 Task: Search one way flight ticket for 1 adult, 1 child, 1 infant in seat in premium economy from Elko: Elko Regional Airport (j.c. Harris Field) to Gillette: Gillette Campbell County Airport on 5-1-2023. Choice of flights is Southwest. Number of bags: 2 checked bags. Price is upto 91000. Outbound departure time preference is 11:45.
Action: Mouse moved to (182, 268)
Screenshot: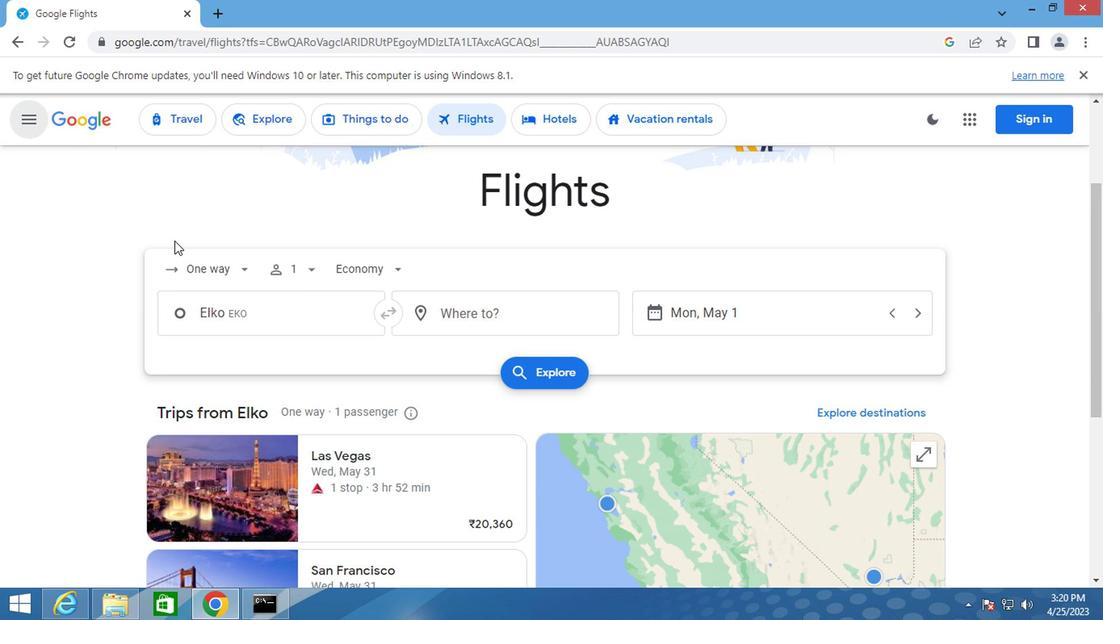 
Action: Mouse pressed left at (182, 268)
Screenshot: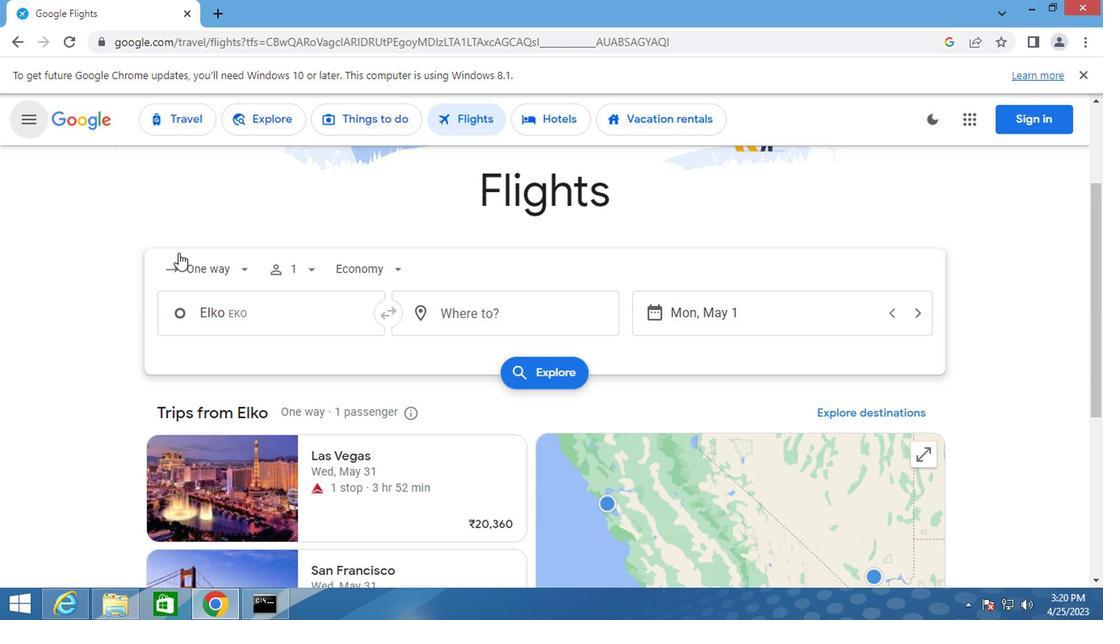 
Action: Mouse moved to (206, 352)
Screenshot: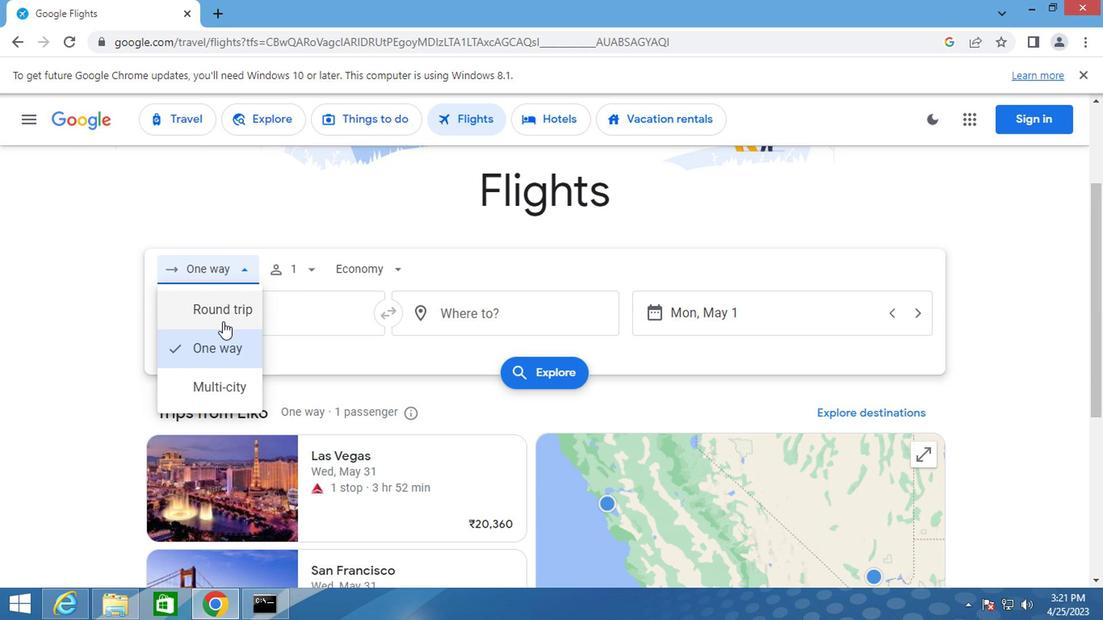 
Action: Mouse pressed left at (206, 352)
Screenshot: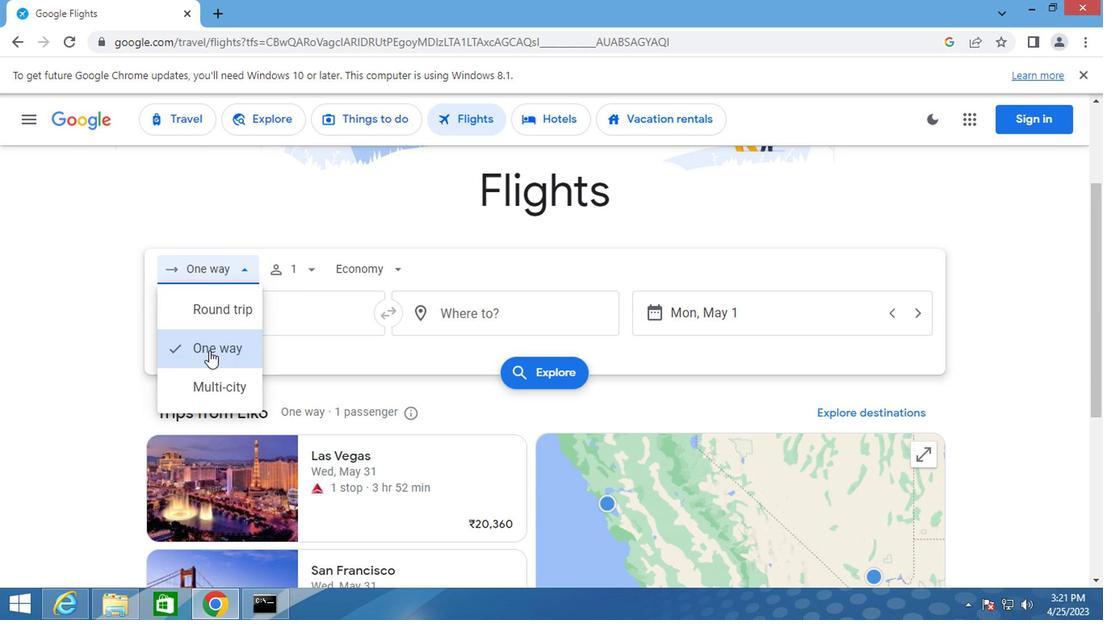 
Action: Mouse moved to (318, 278)
Screenshot: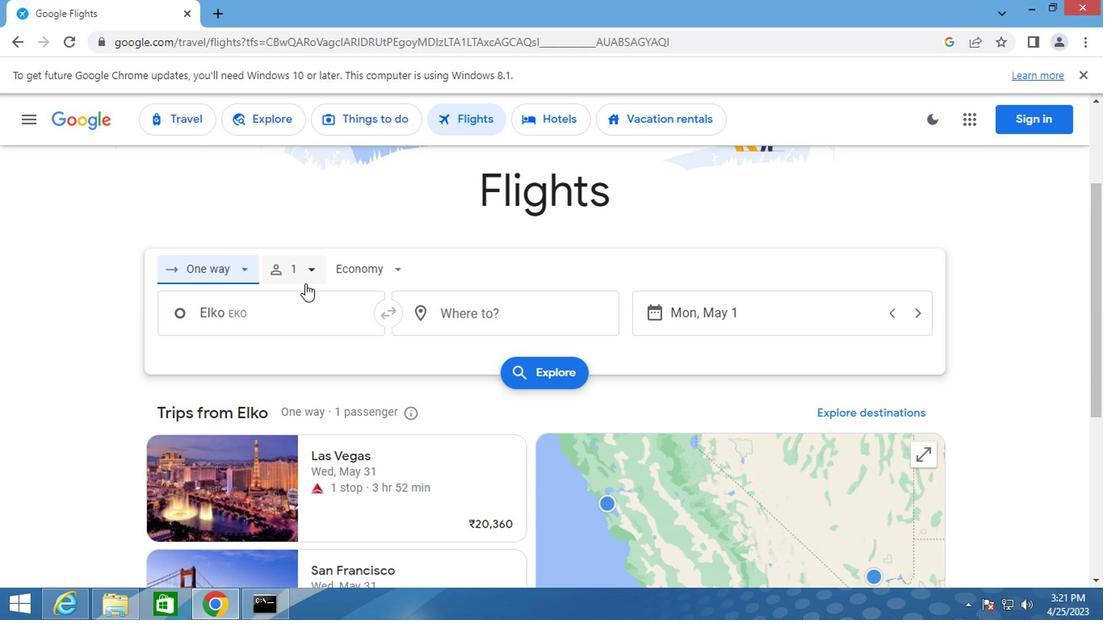 
Action: Mouse pressed left at (318, 278)
Screenshot: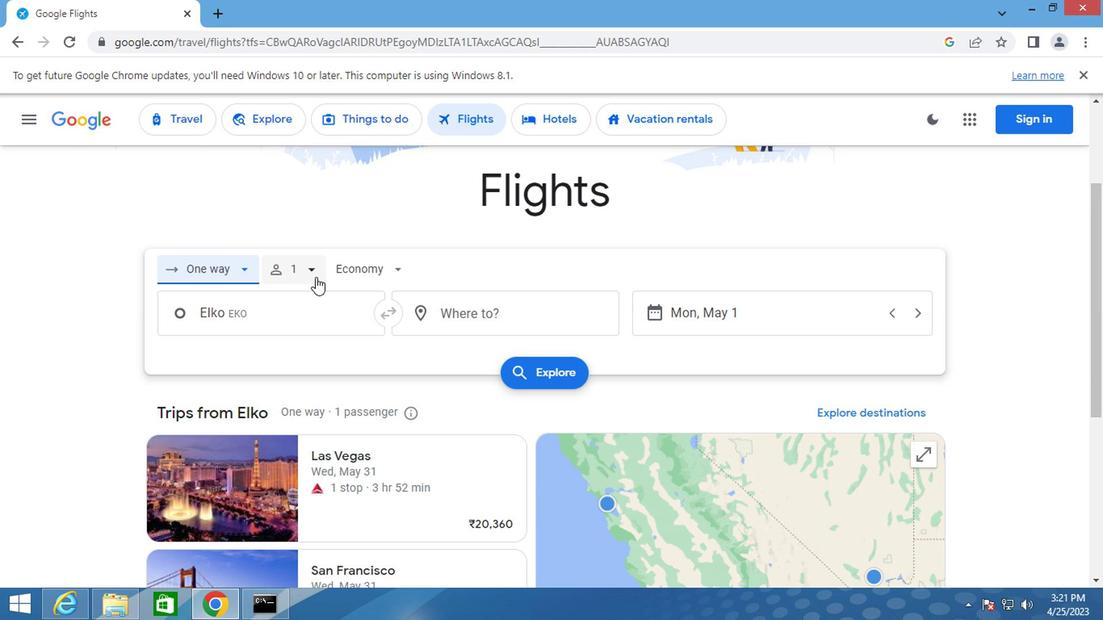 
Action: Mouse moved to (446, 315)
Screenshot: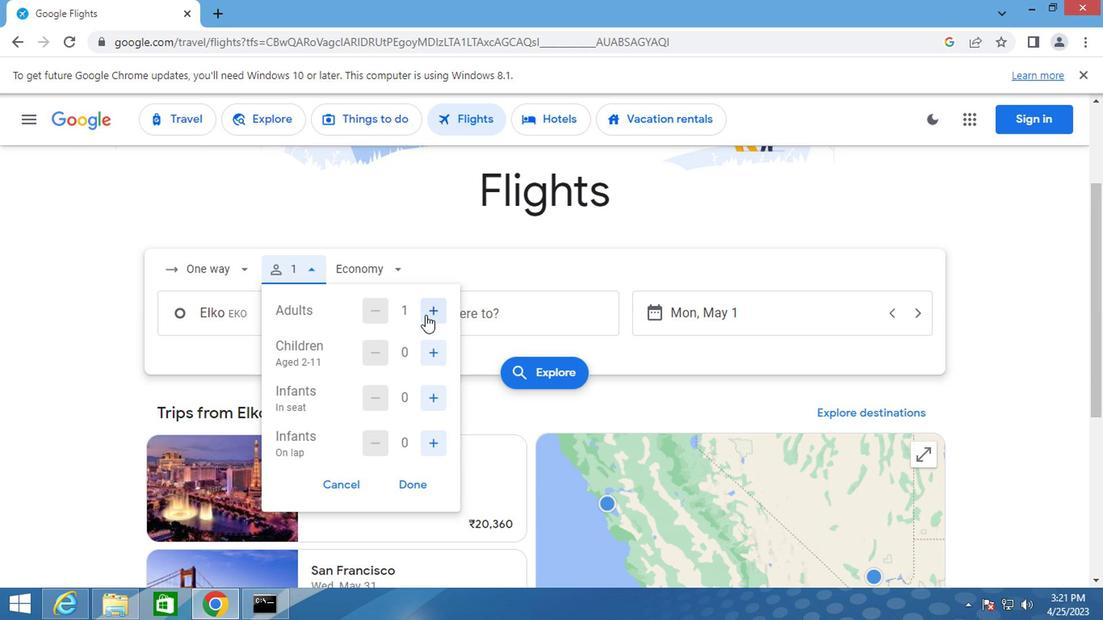 
Action: Mouse pressed left at (446, 315)
Screenshot: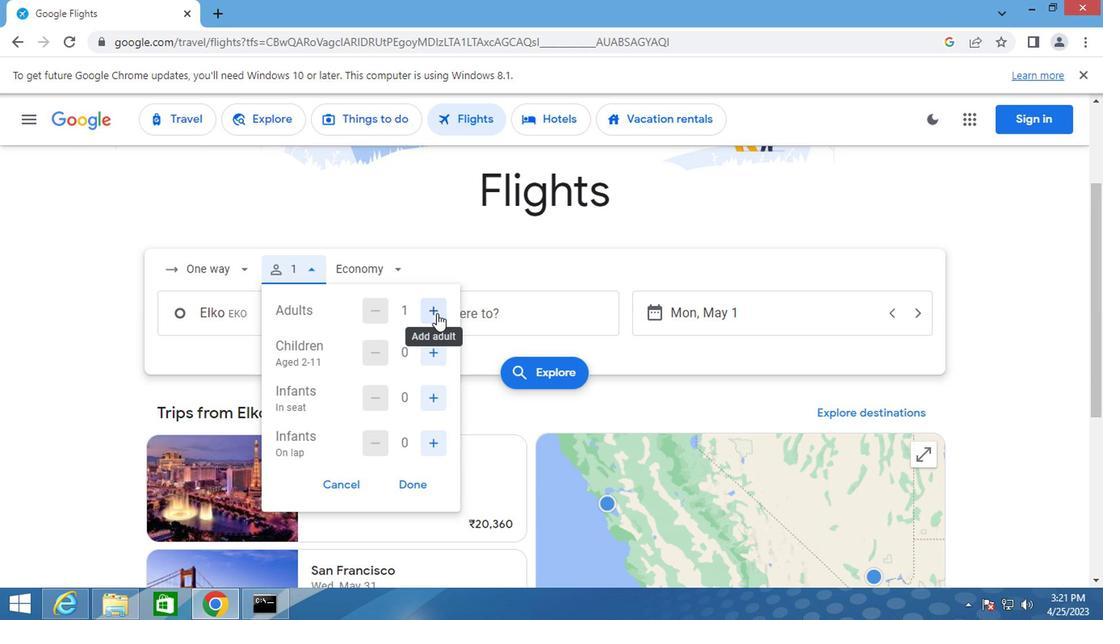 
Action: Mouse moved to (437, 406)
Screenshot: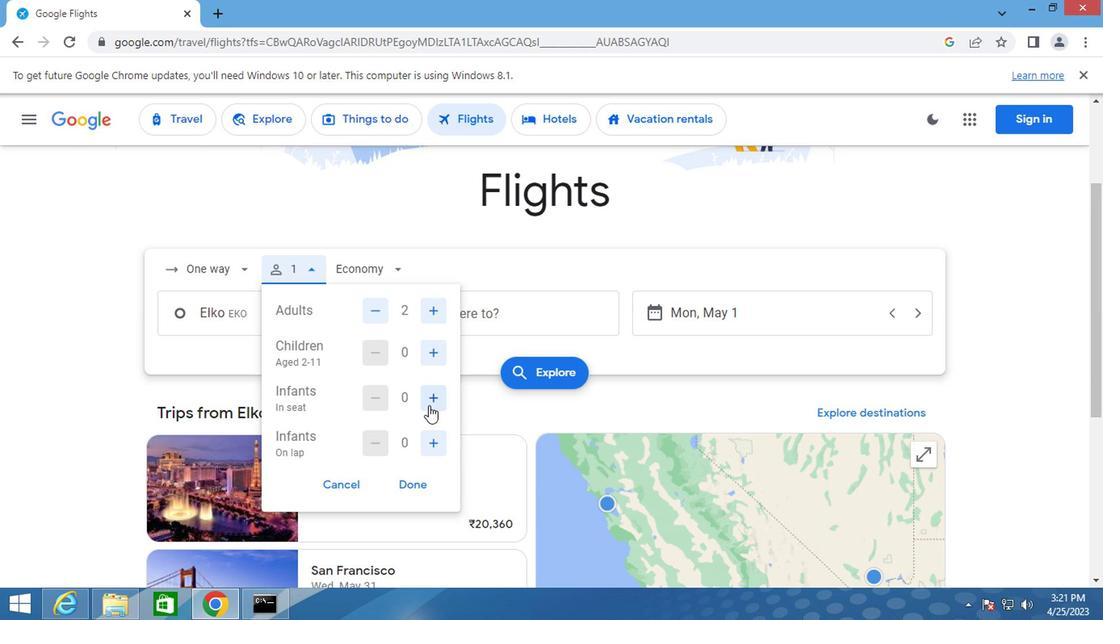
Action: Mouse pressed left at (437, 406)
Screenshot: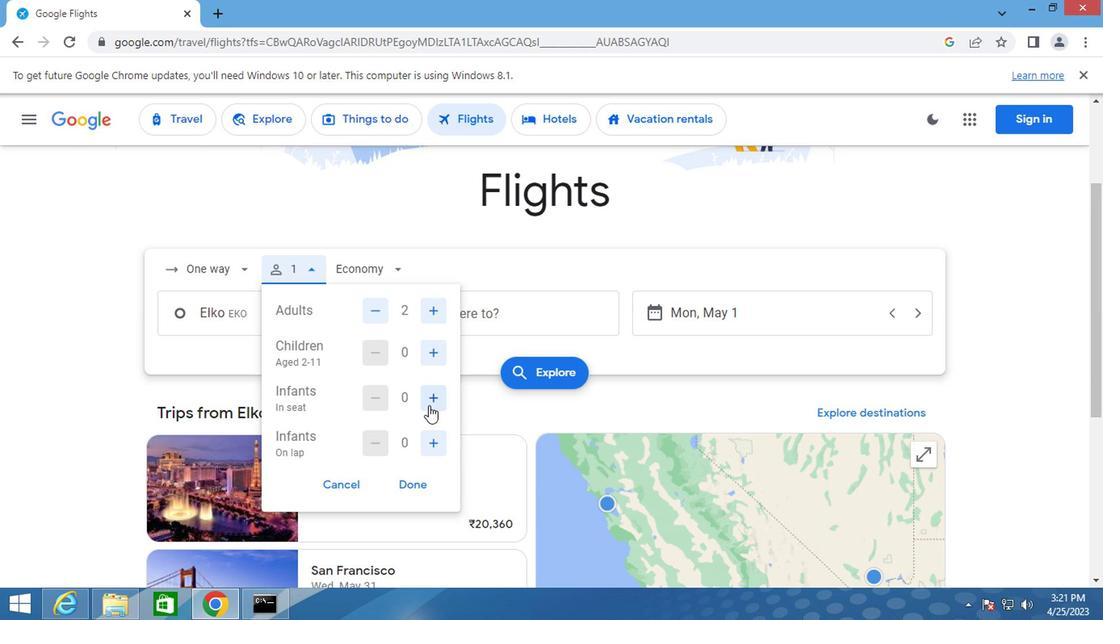
Action: Mouse moved to (440, 409)
Screenshot: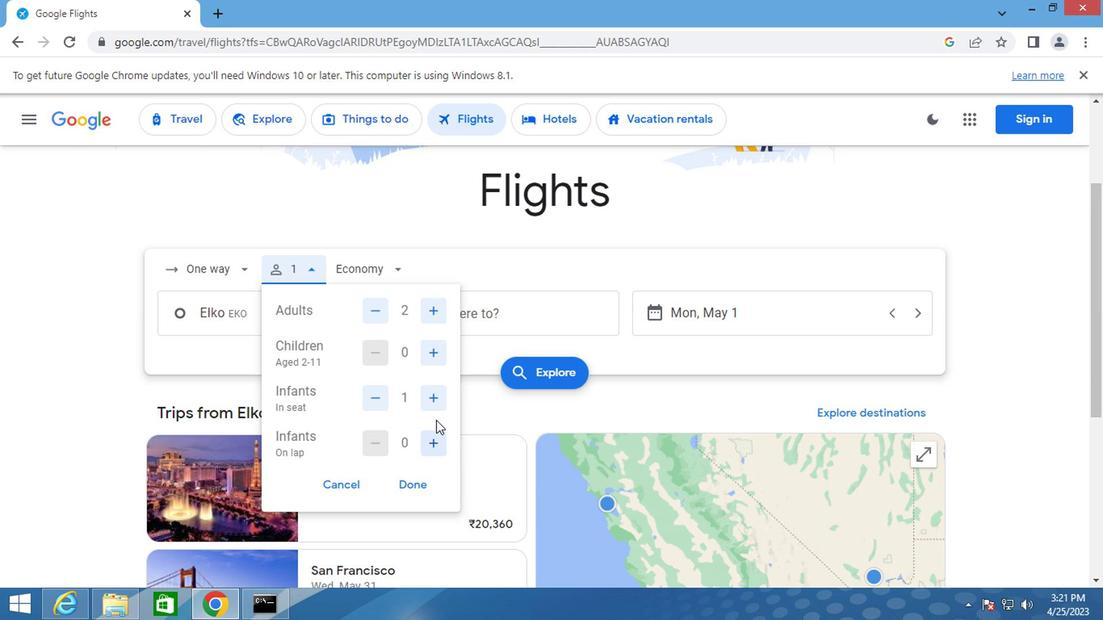 
Action: Mouse pressed left at (440, 409)
Screenshot: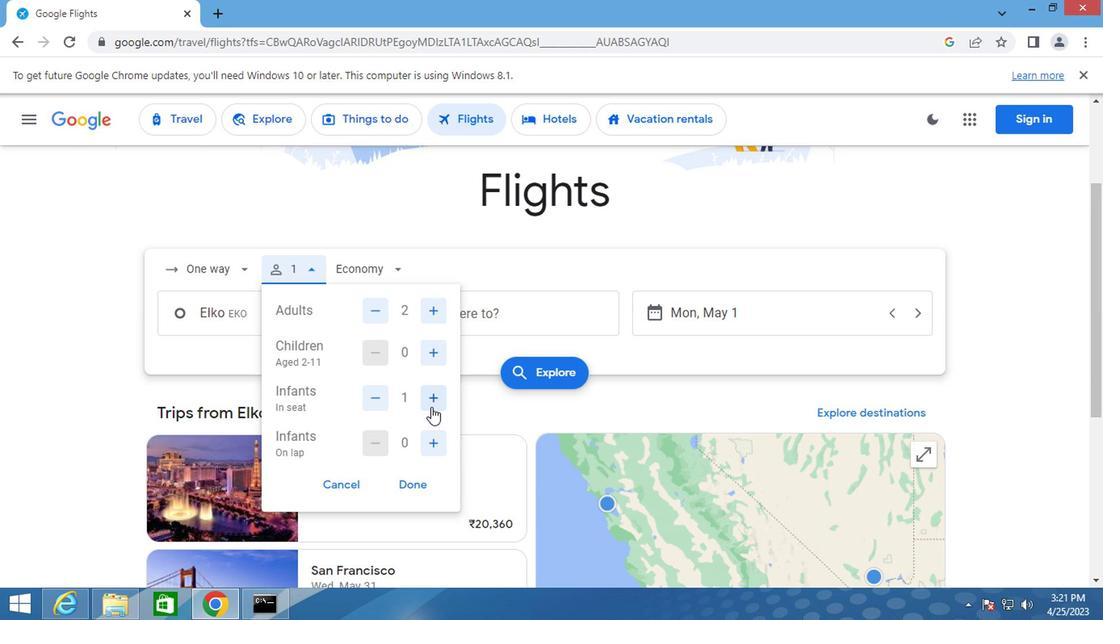 
Action: Mouse moved to (437, 445)
Screenshot: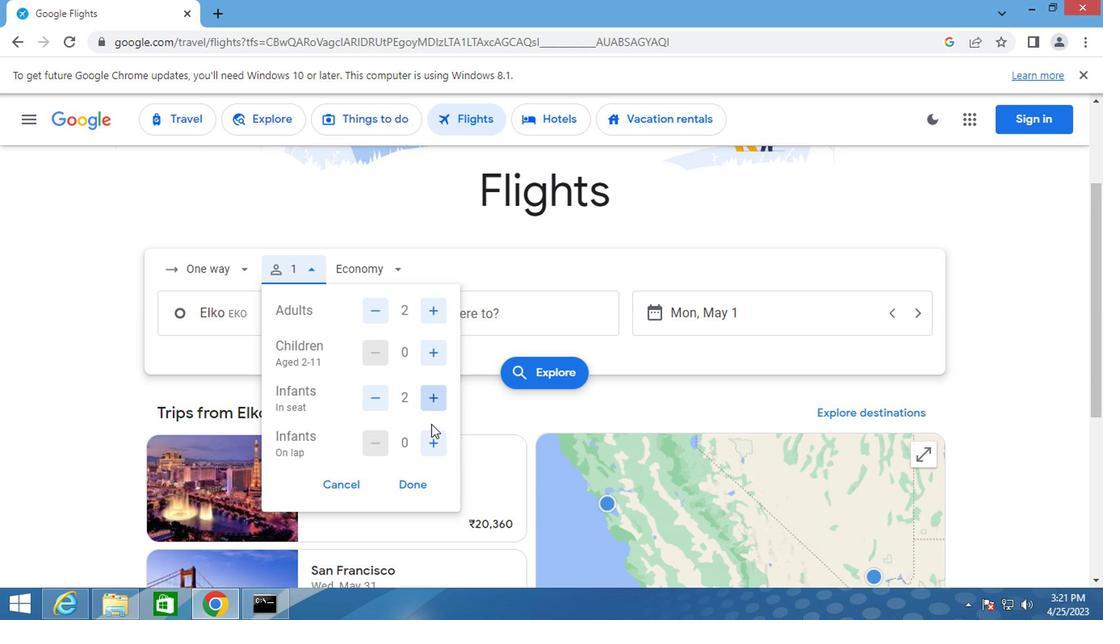 
Action: Mouse pressed left at (437, 445)
Screenshot: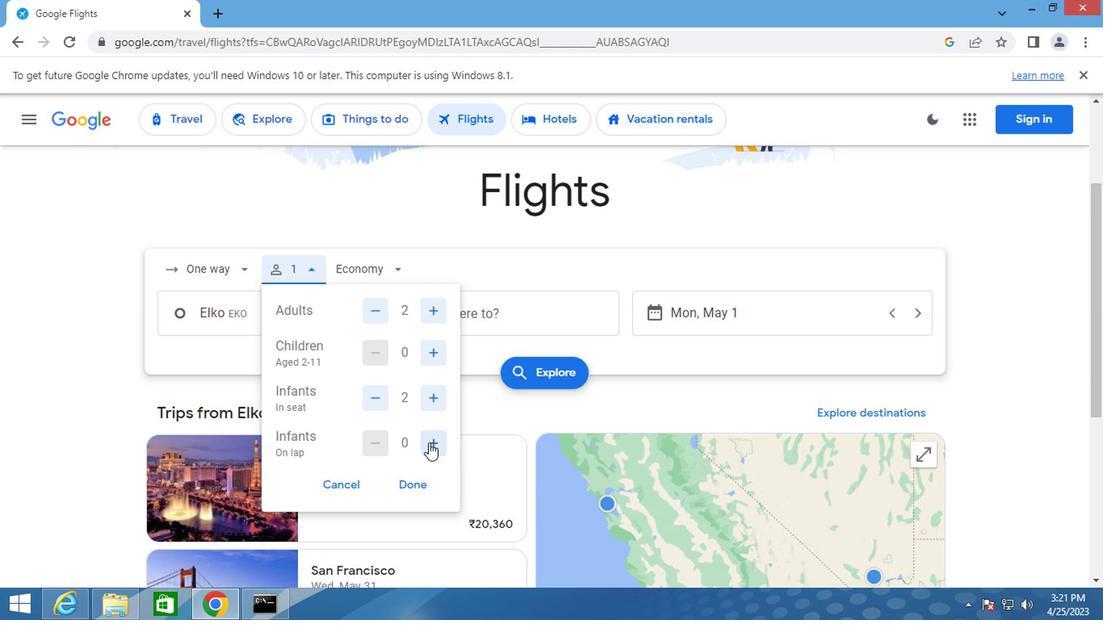 
Action: Mouse moved to (374, 264)
Screenshot: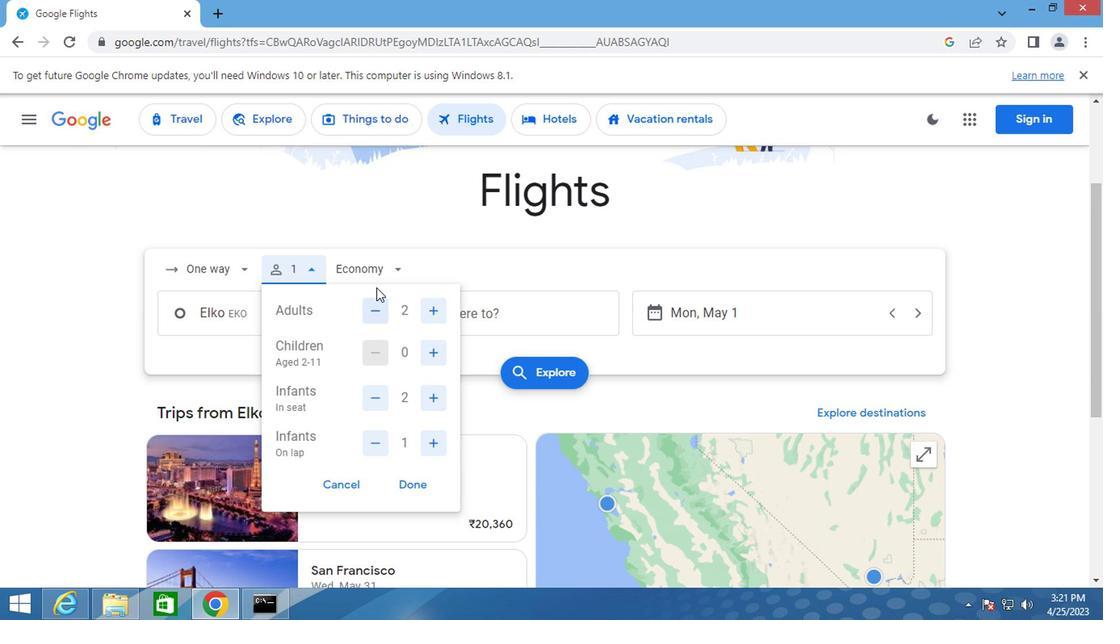 
Action: Mouse pressed left at (374, 264)
Screenshot: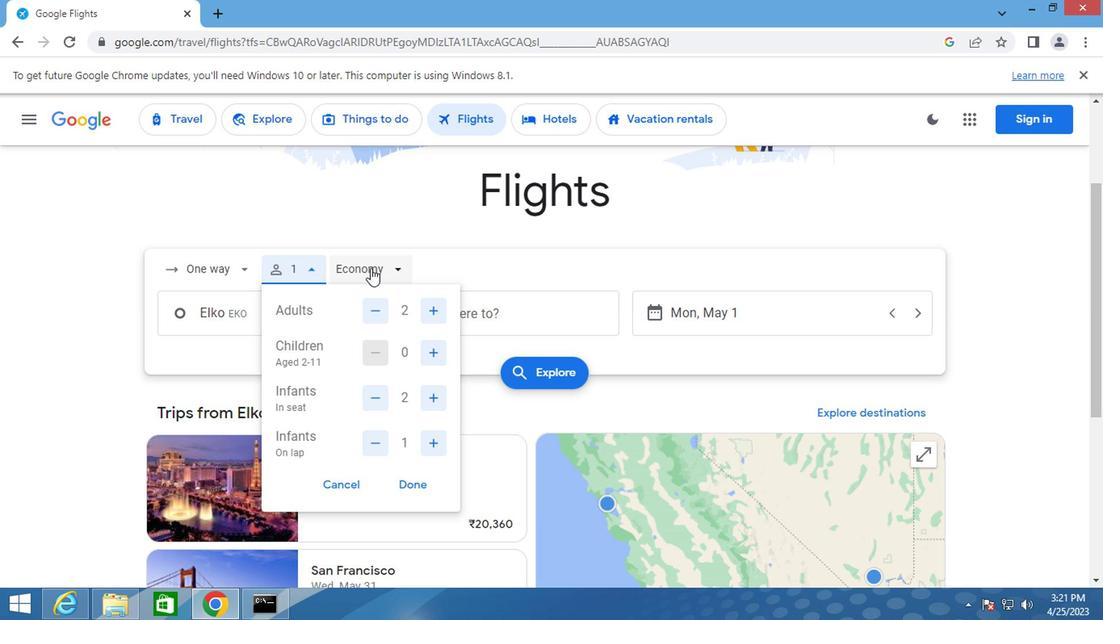 
Action: Mouse moved to (383, 423)
Screenshot: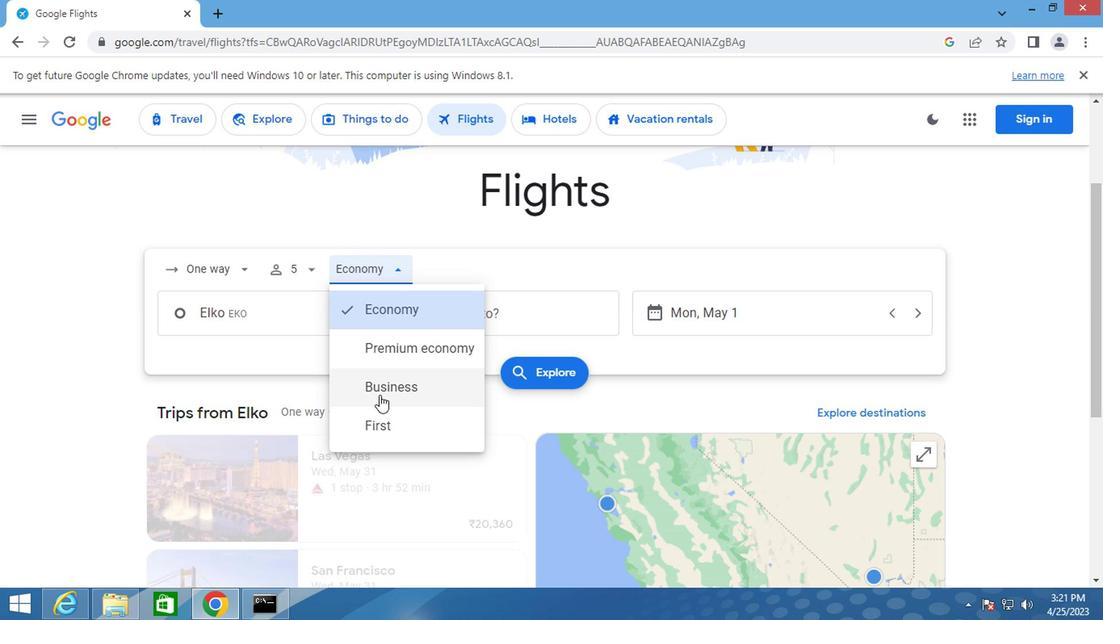 
Action: Mouse pressed left at (383, 423)
Screenshot: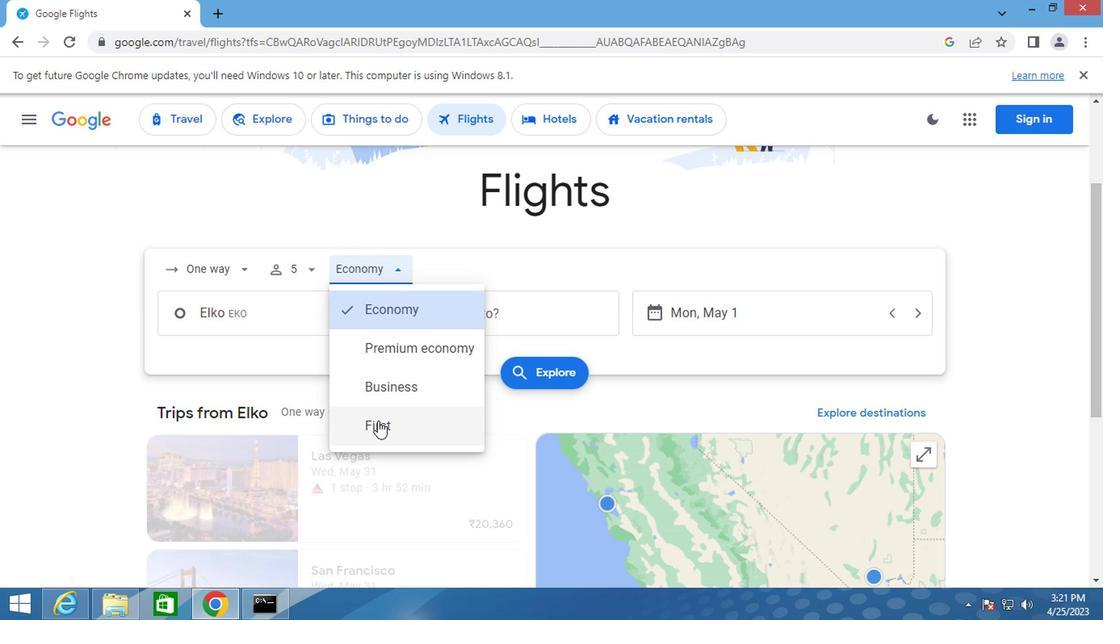 
Action: Mouse moved to (253, 325)
Screenshot: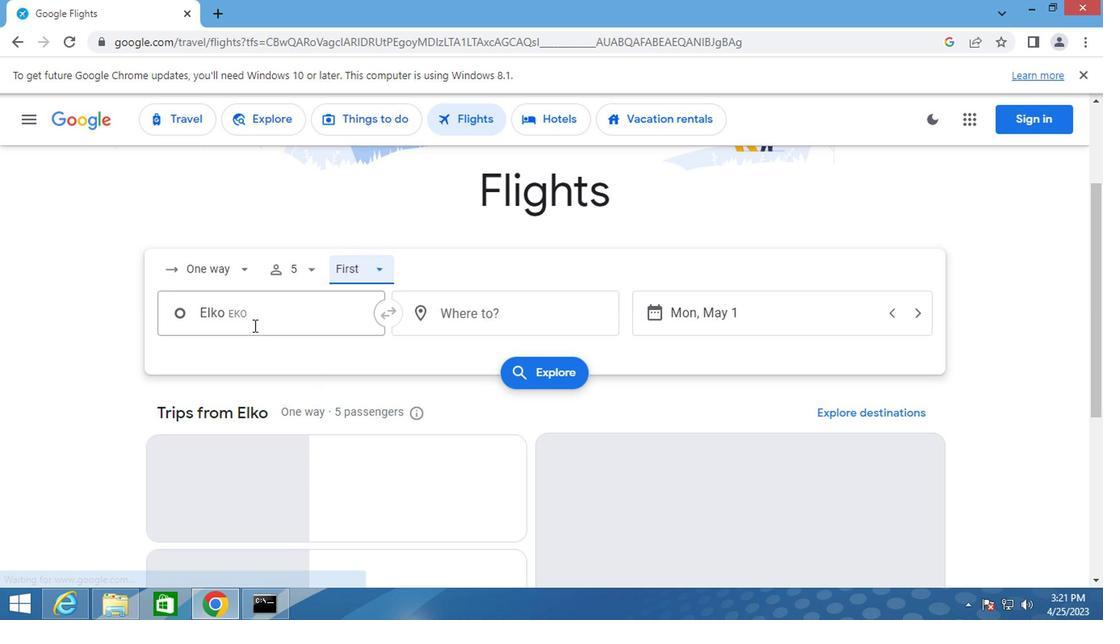 
Action: Mouse pressed left at (253, 325)
Screenshot: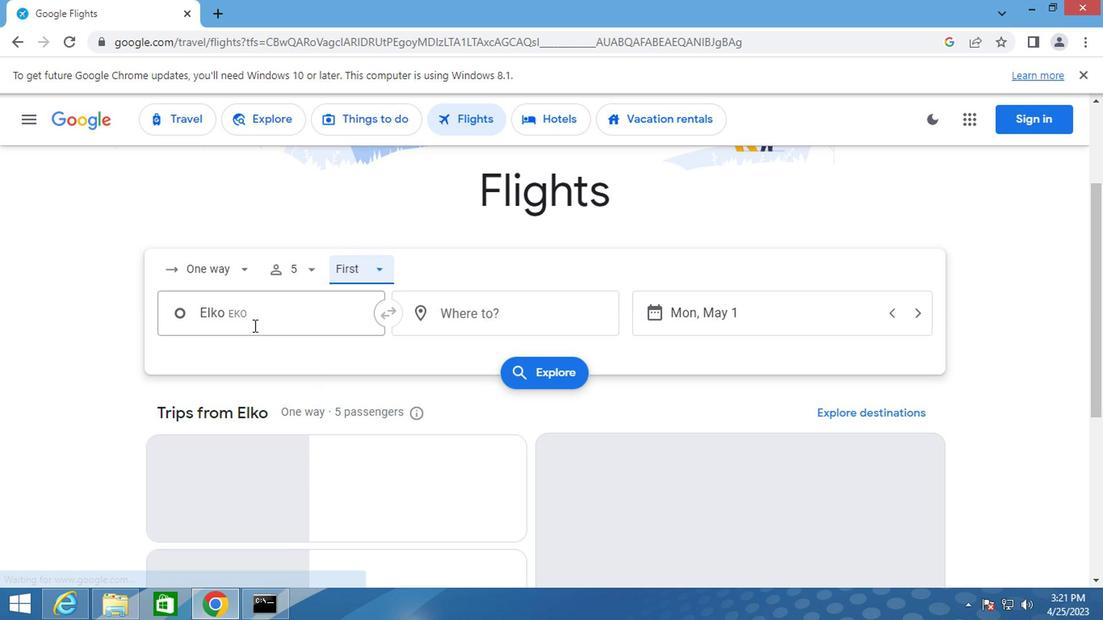 
Action: Key pressed elko
Screenshot: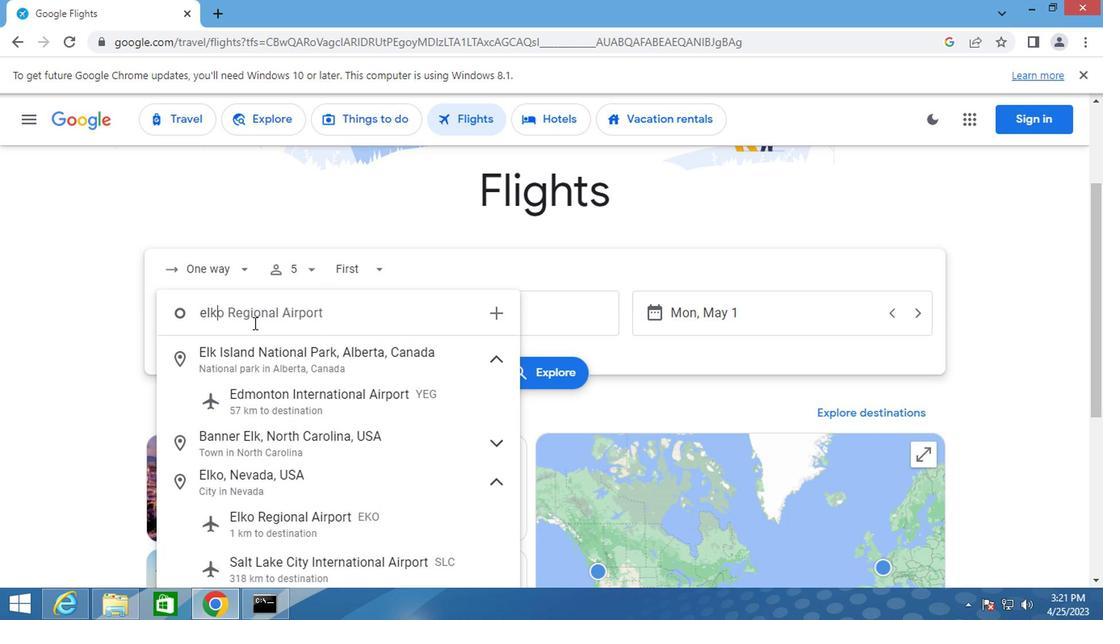
Action: Mouse moved to (251, 409)
Screenshot: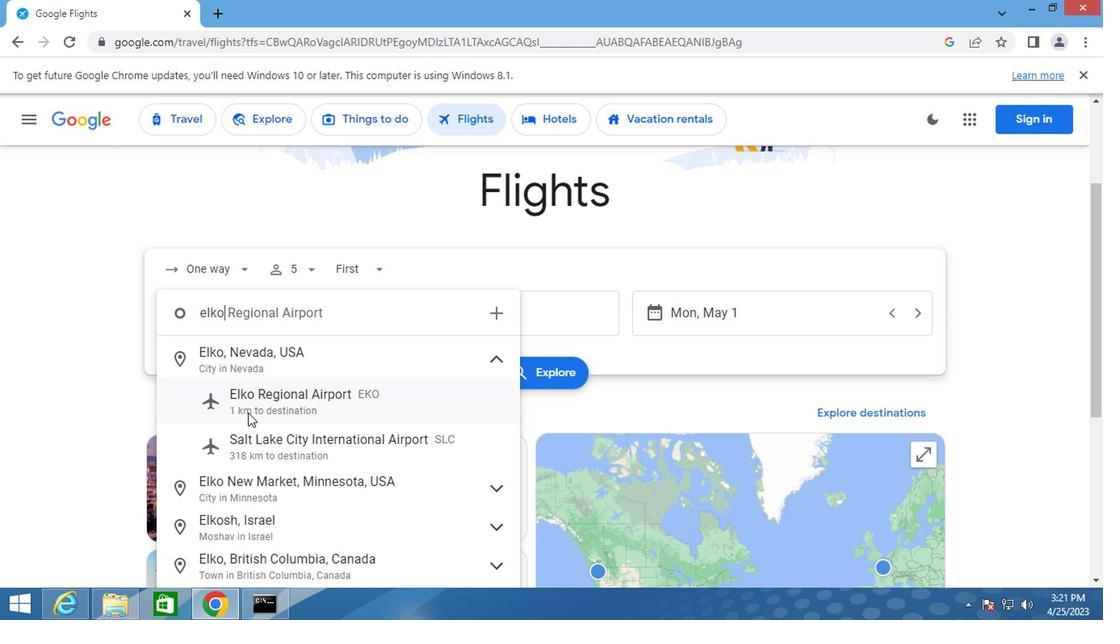 
Action: Mouse pressed left at (251, 409)
Screenshot: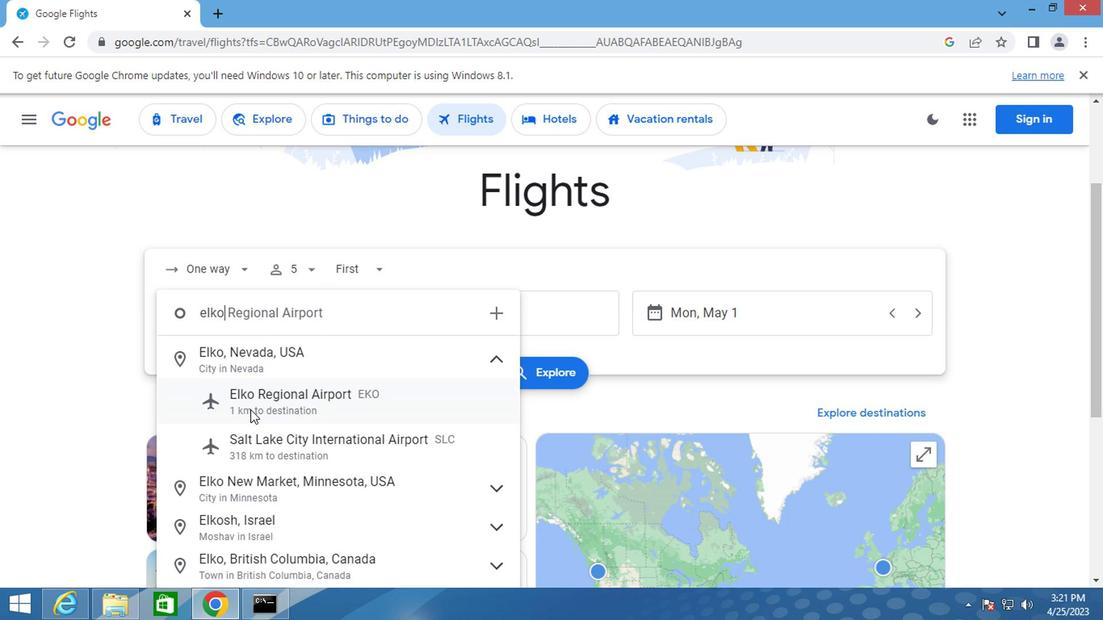 
Action: Mouse moved to (459, 313)
Screenshot: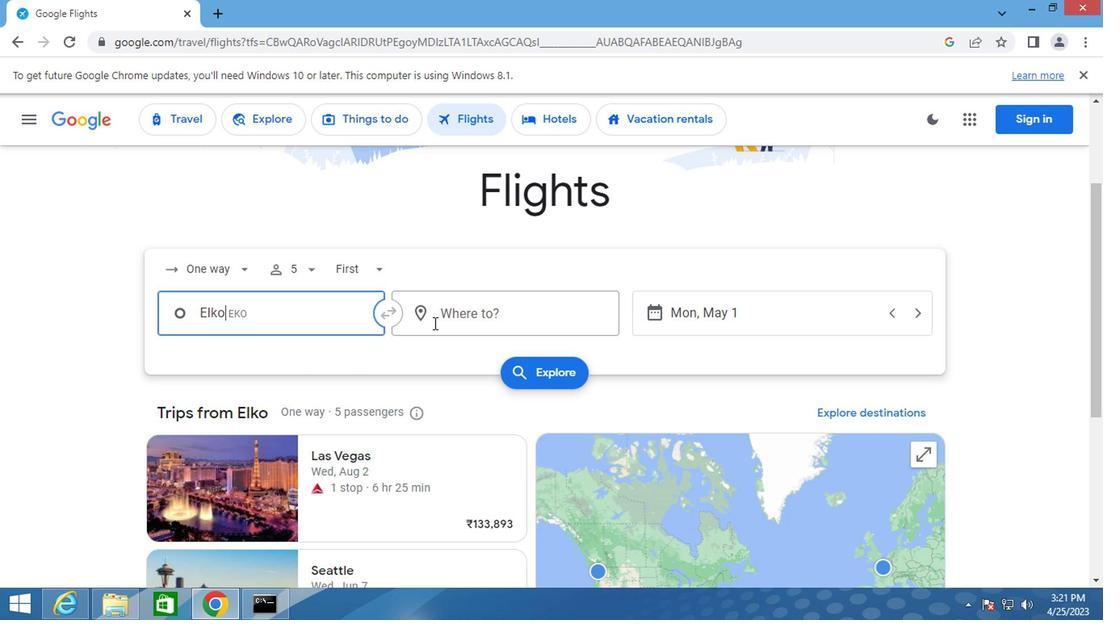 
Action: Mouse pressed left at (459, 313)
Screenshot: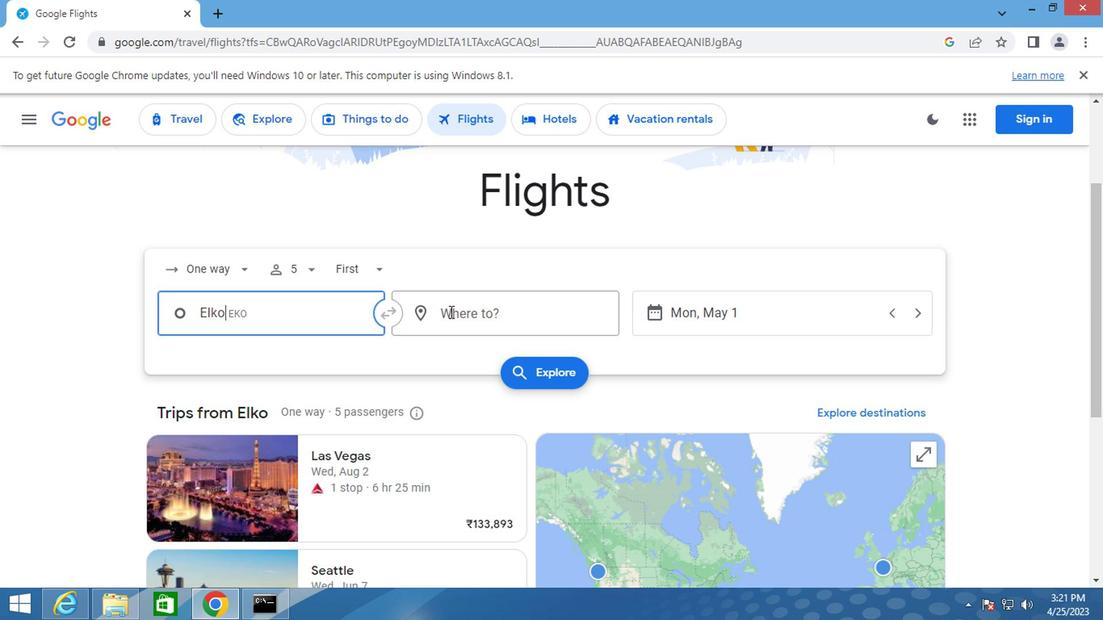 
Action: Key pressed greensboro
Screenshot: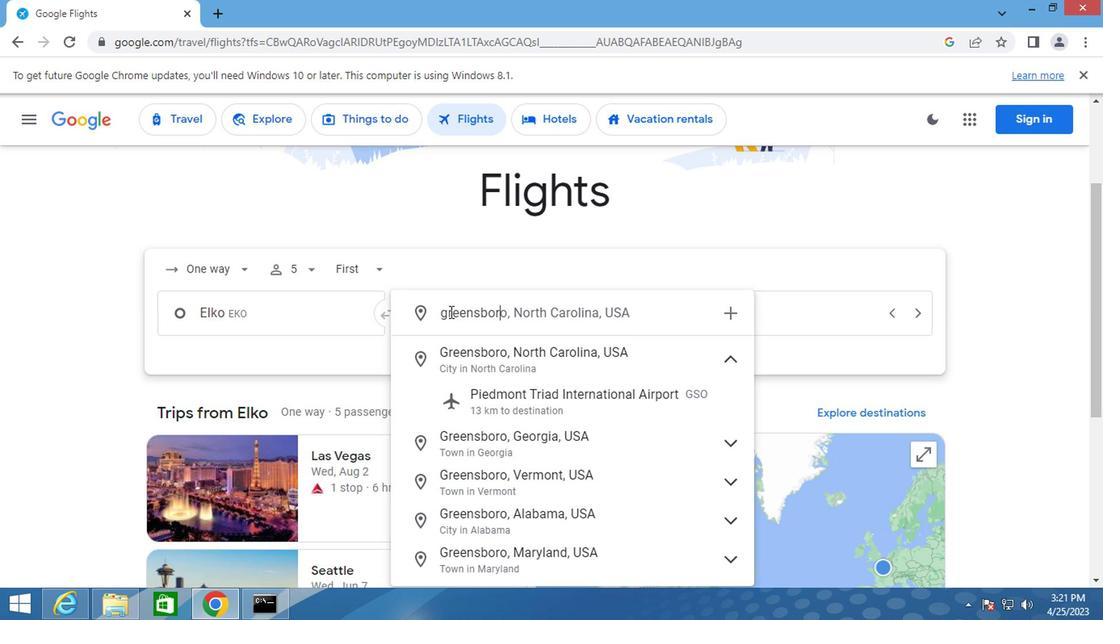
Action: Mouse moved to (560, 403)
Screenshot: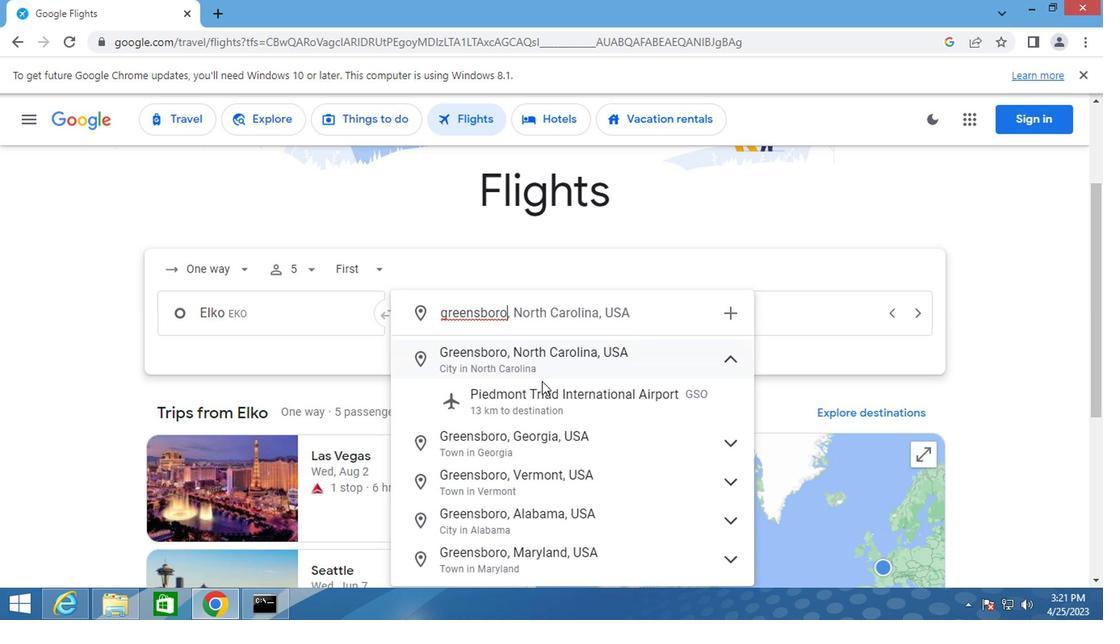 
Action: Mouse pressed left at (560, 403)
Screenshot: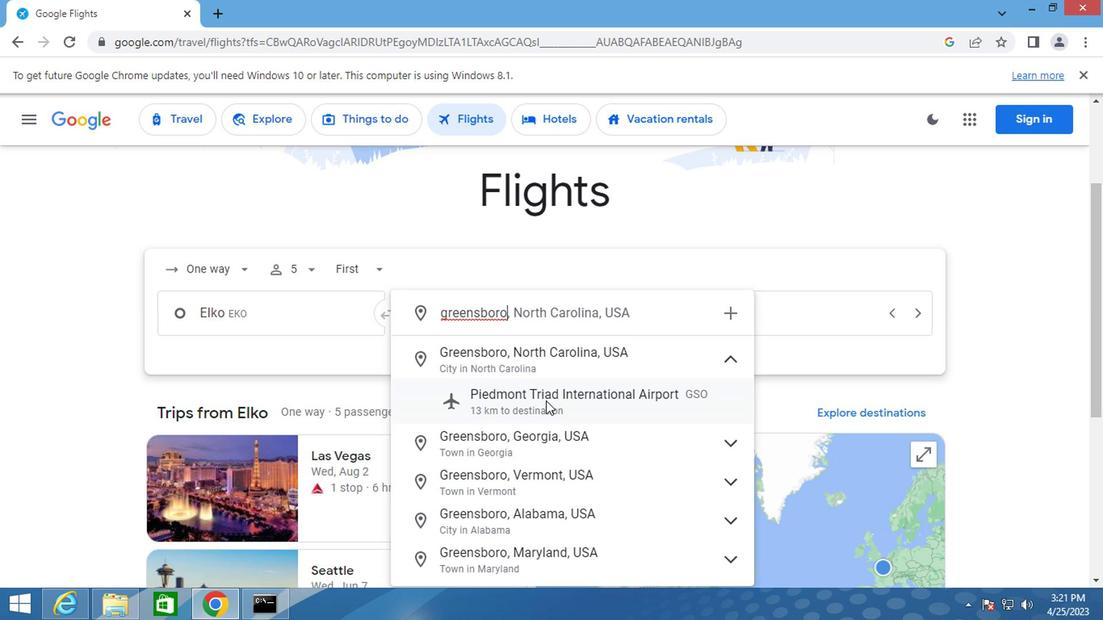 
Action: Mouse moved to (556, 366)
Screenshot: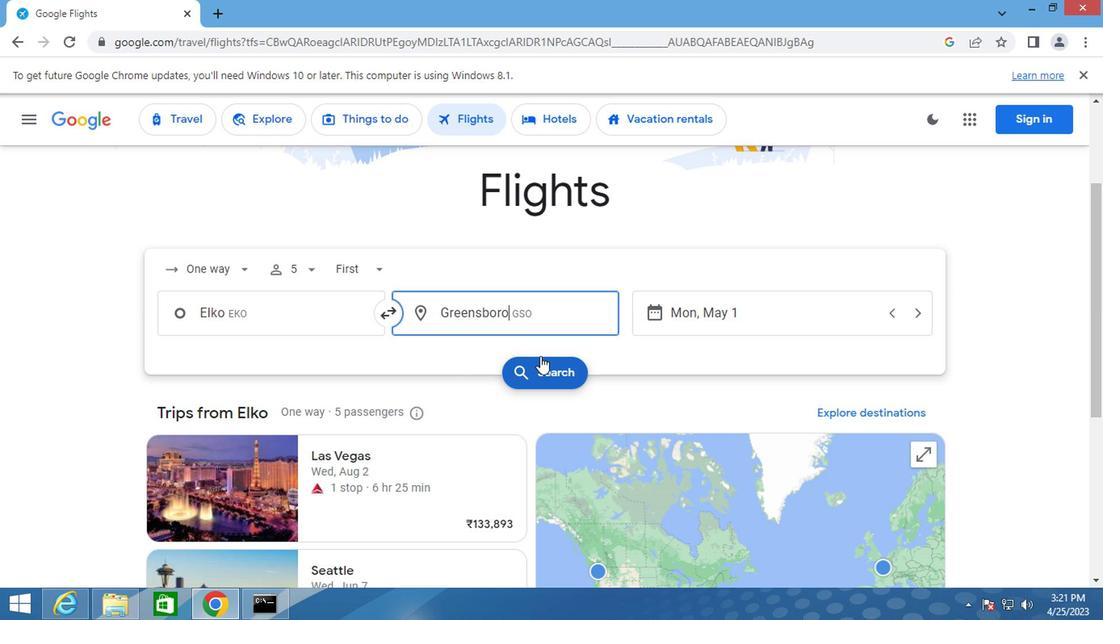 
Action: Mouse pressed left at (556, 366)
Screenshot: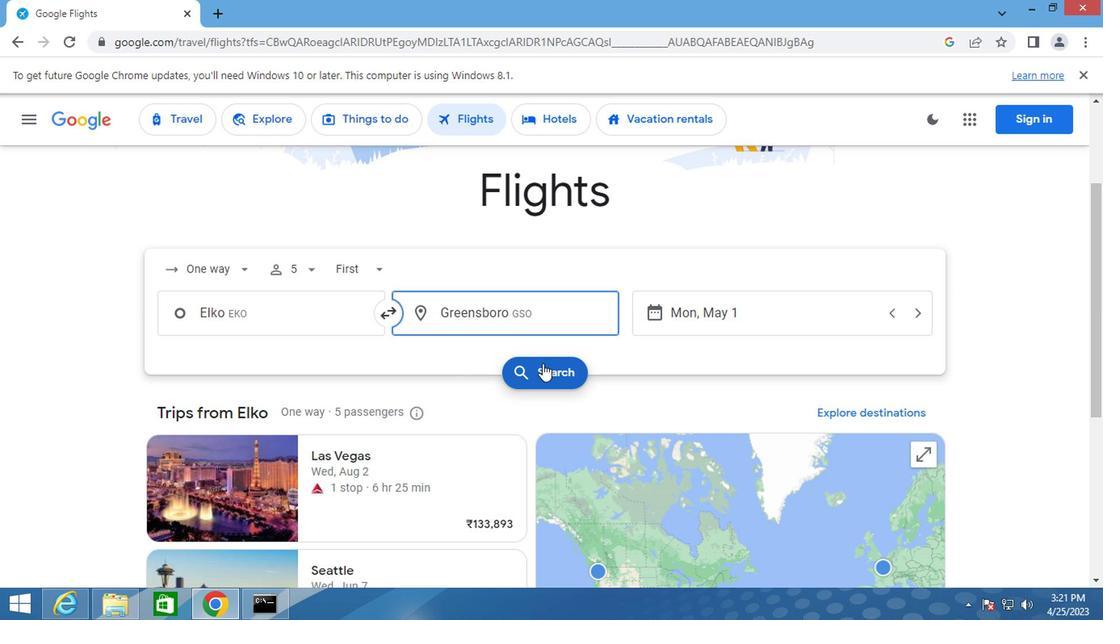 
Action: Mouse moved to (167, 262)
Screenshot: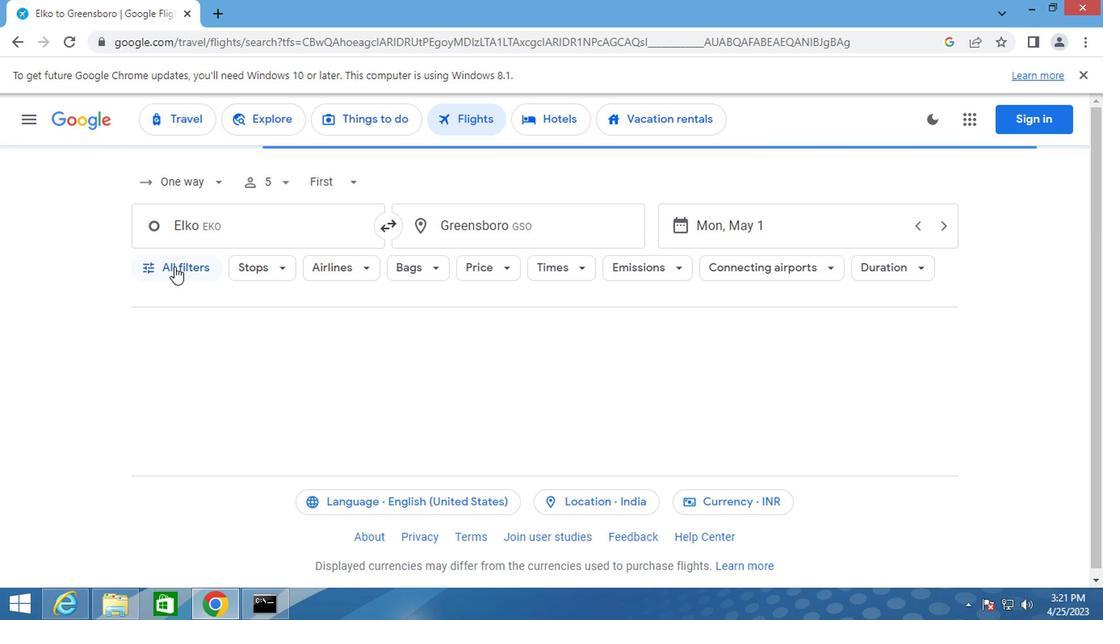 
Action: Mouse pressed left at (167, 262)
Screenshot: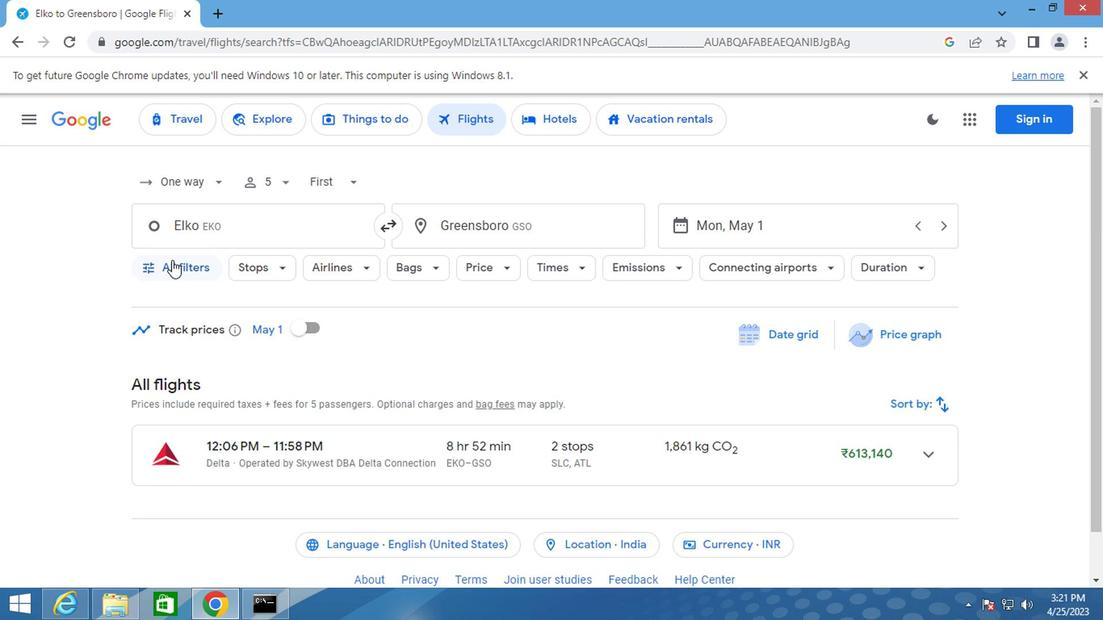 
Action: Mouse moved to (250, 409)
Screenshot: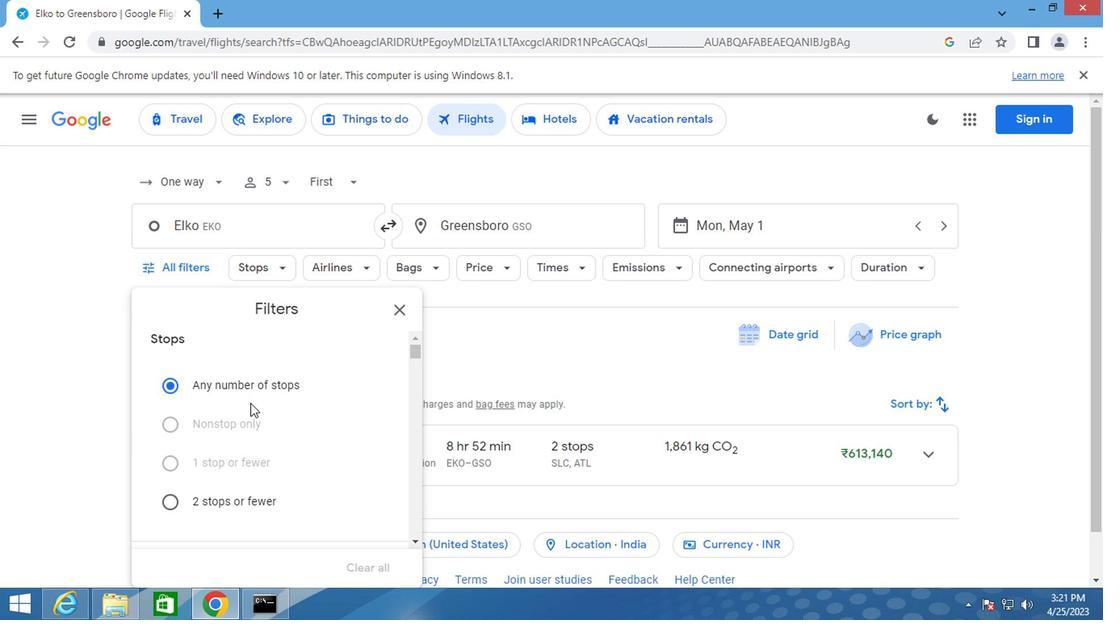 
Action: Mouse scrolled (250, 409) with delta (0, 0)
Screenshot: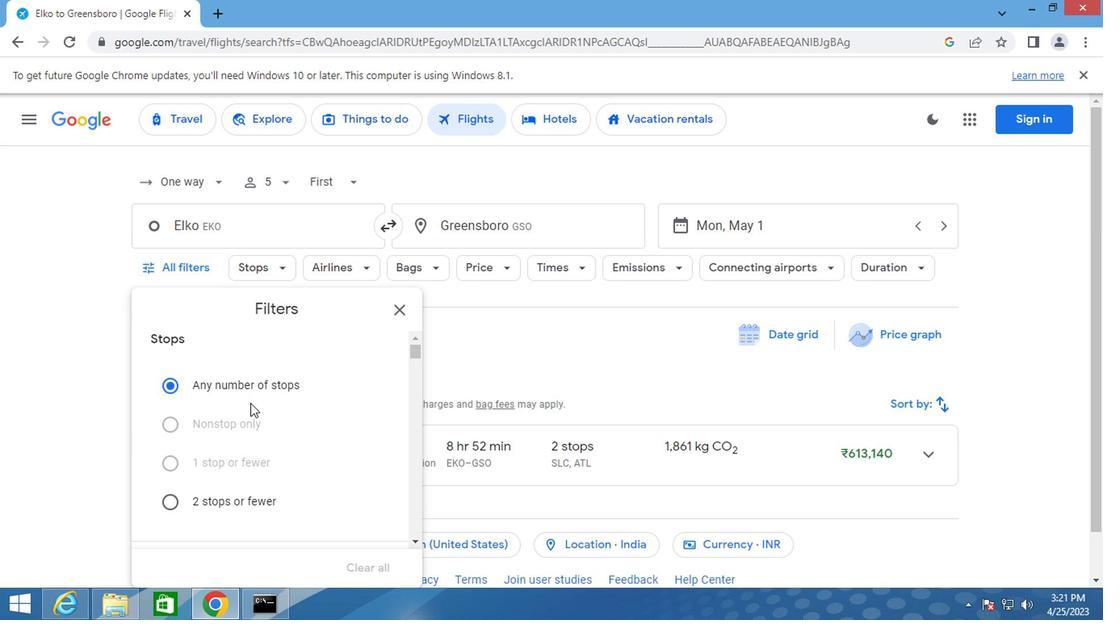
Action: Mouse moved to (250, 409)
Screenshot: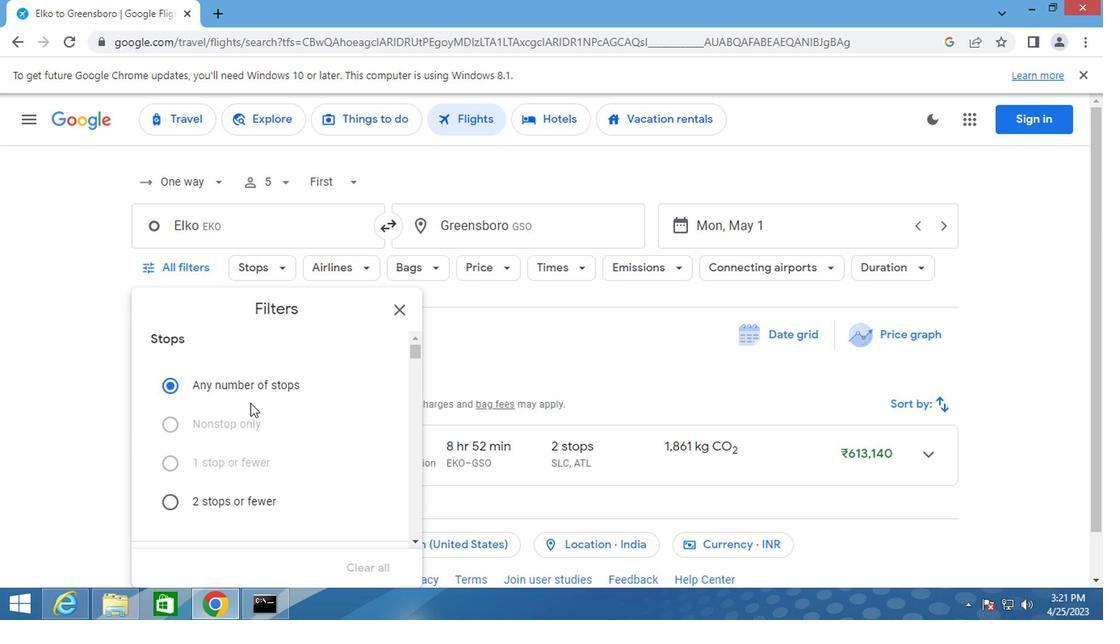 
Action: Mouse scrolled (250, 409) with delta (0, 0)
Screenshot: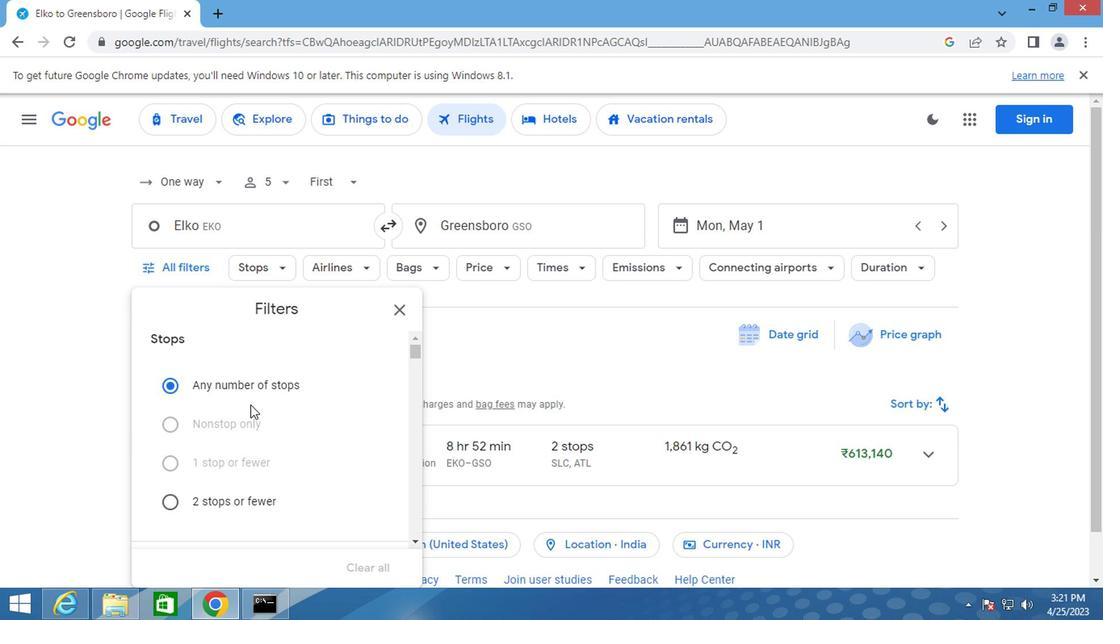 
Action: Mouse scrolled (250, 409) with delta (0, 0)
Screenshot: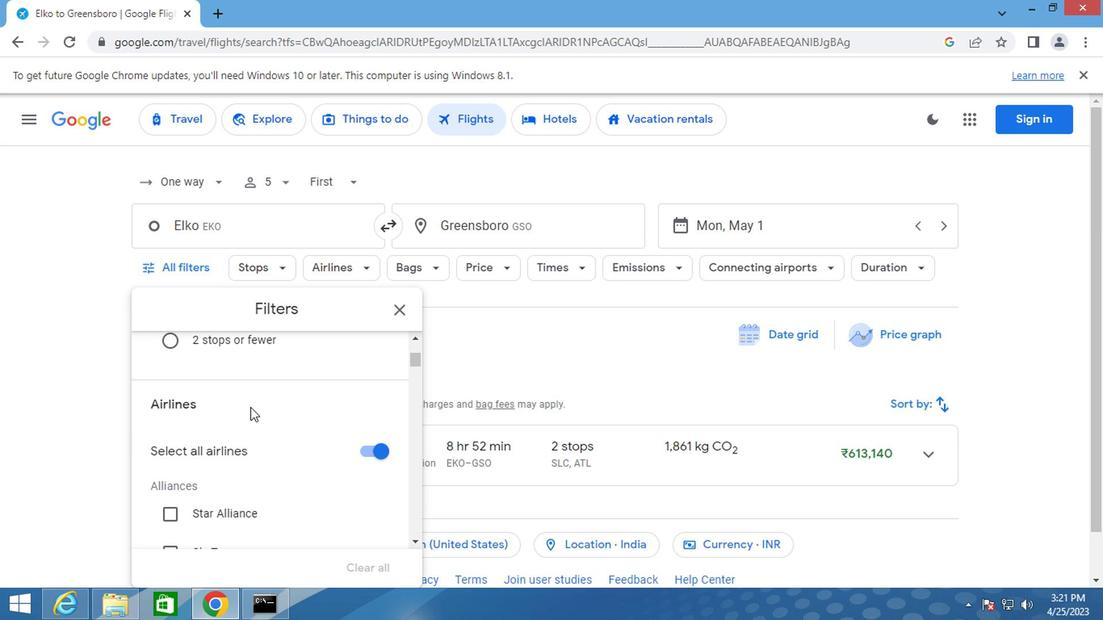 
Action: Mouse scrolled (250, 409) with delta (0, 0)
Screenshot: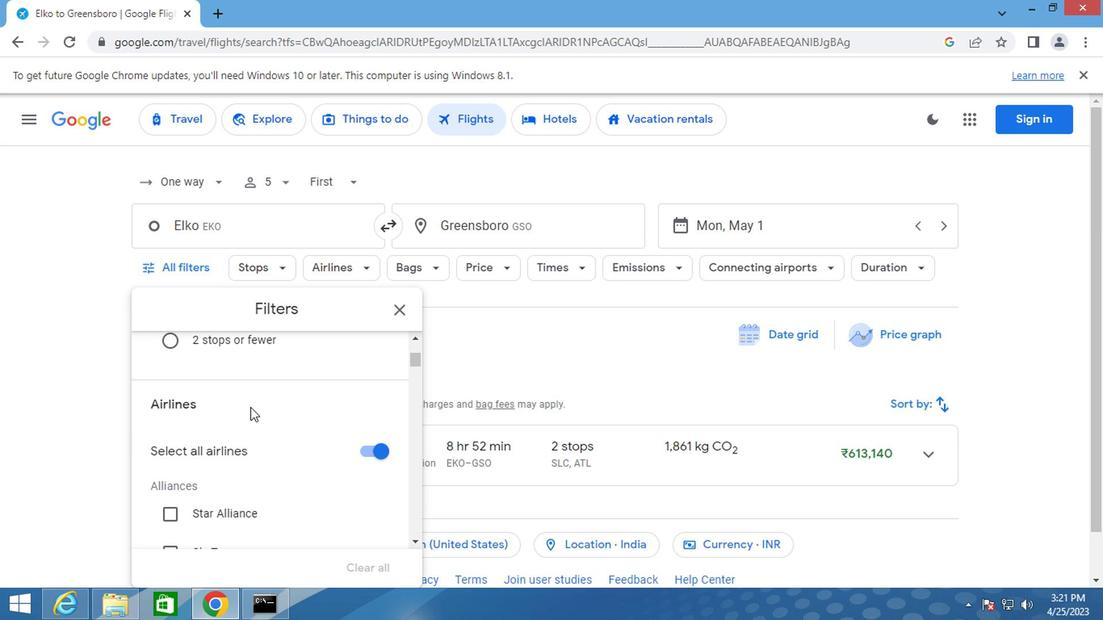 
Action: Mouse moved to (251, 410)
Screenshot: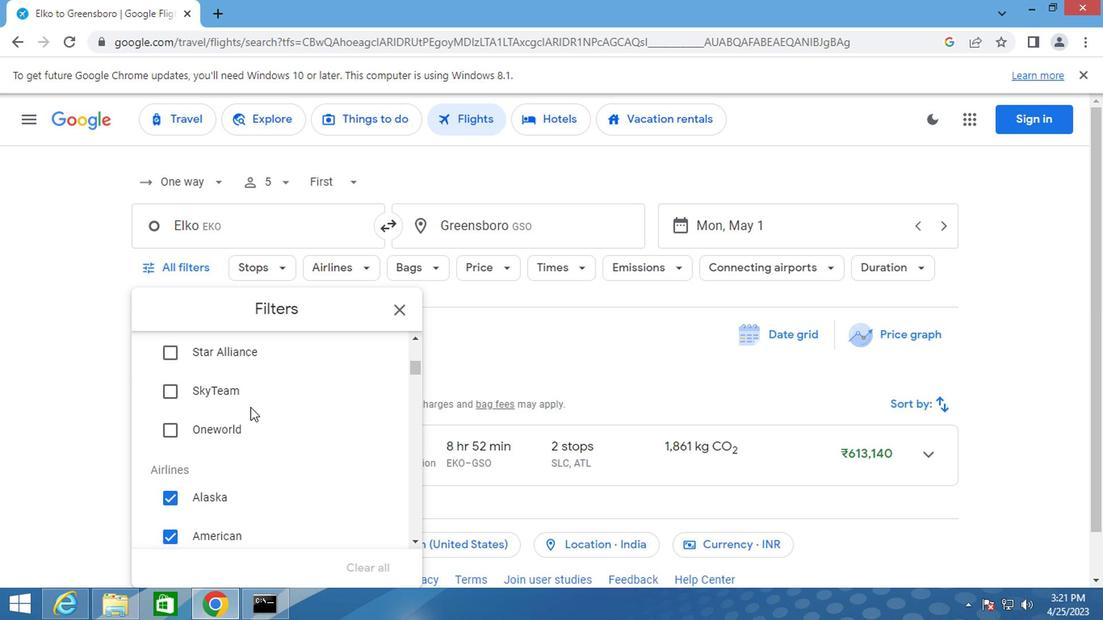
Action: Mouse scrolled (251, 409) with delta (0, 0)
Screenshot: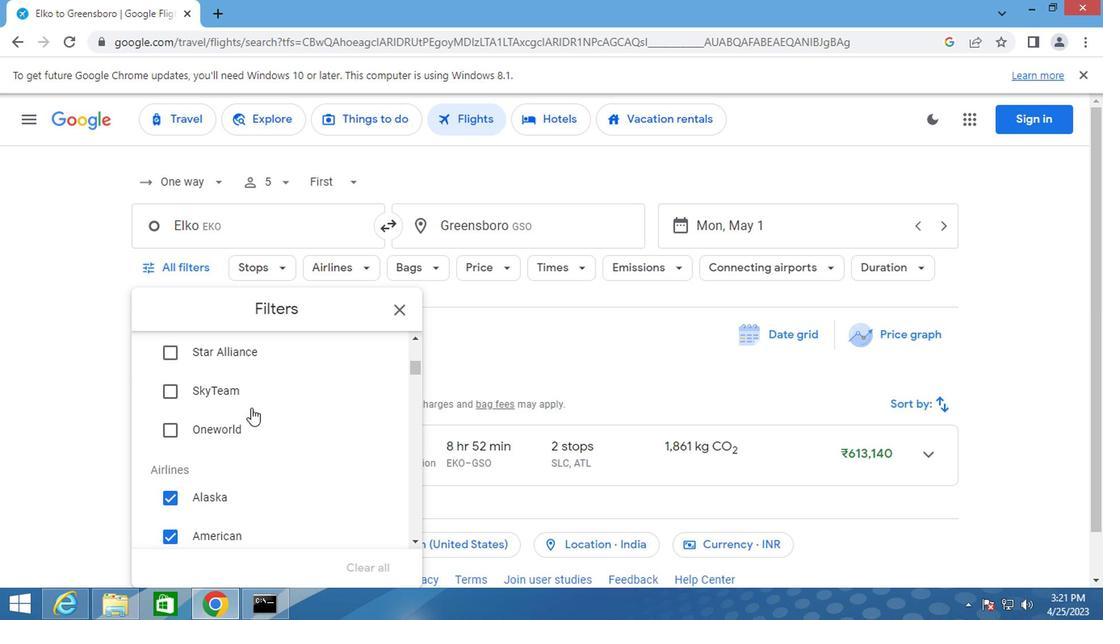
Action: Mouse scrolled (251, 409) with delta (0, 0)
Screenshot: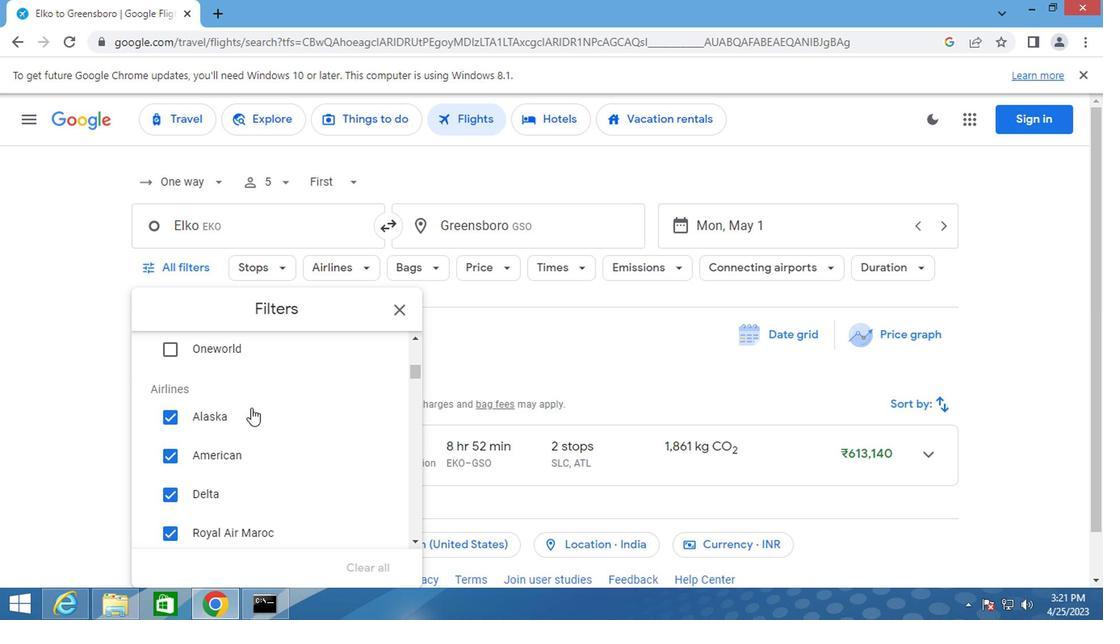 
Action: Mouse scrolled (251, 409) with delta (0, 0)
Screenshot: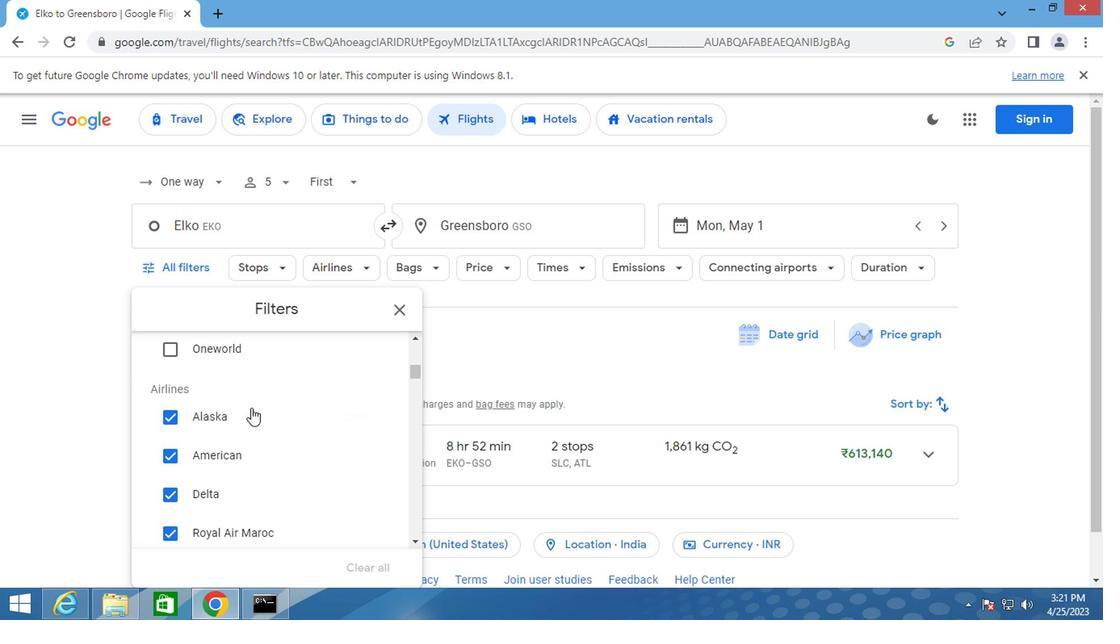 
Action: Mouse scrolled (251, 409) with delta (0, 0)
Screenshot: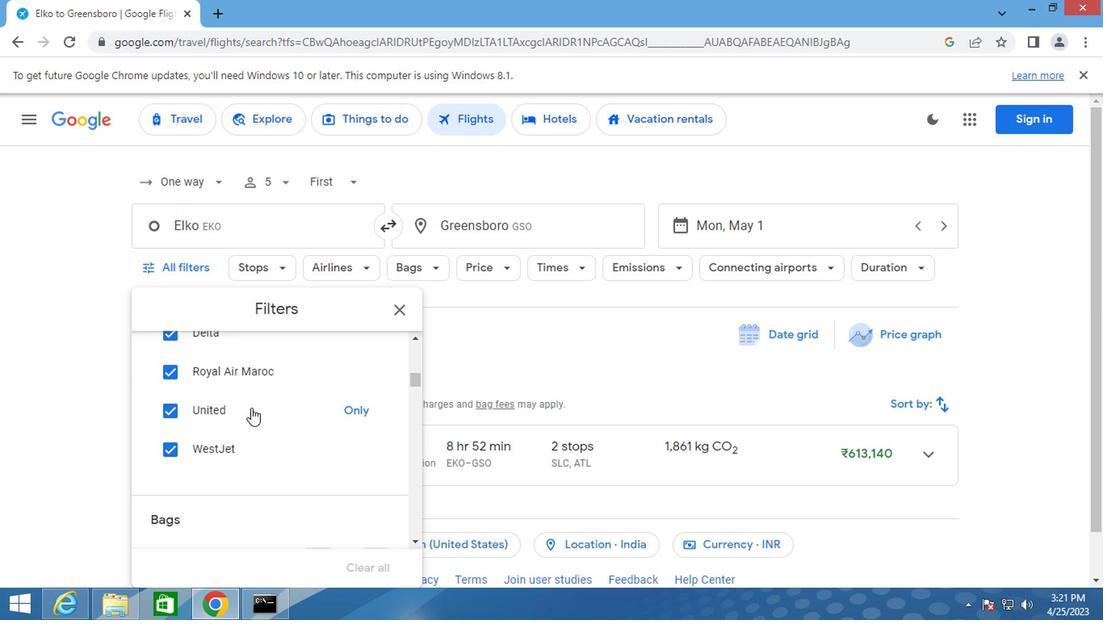 
Action: Mouse moved to (381, 514)
Screenshot: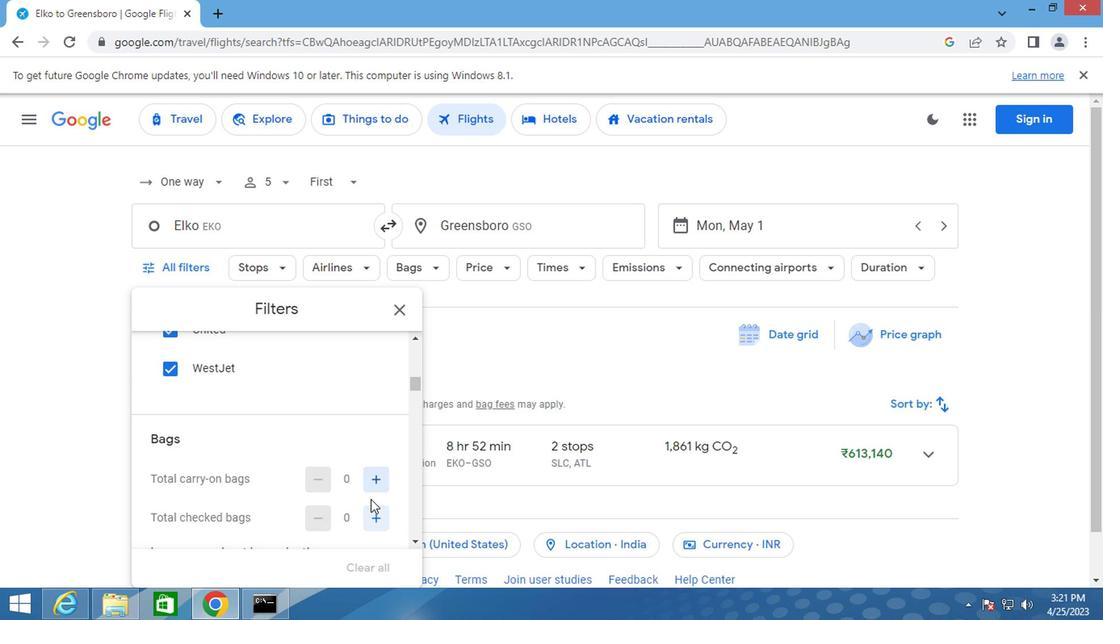 
Action: Mouse pressed left at (381, 514)
Screenshot: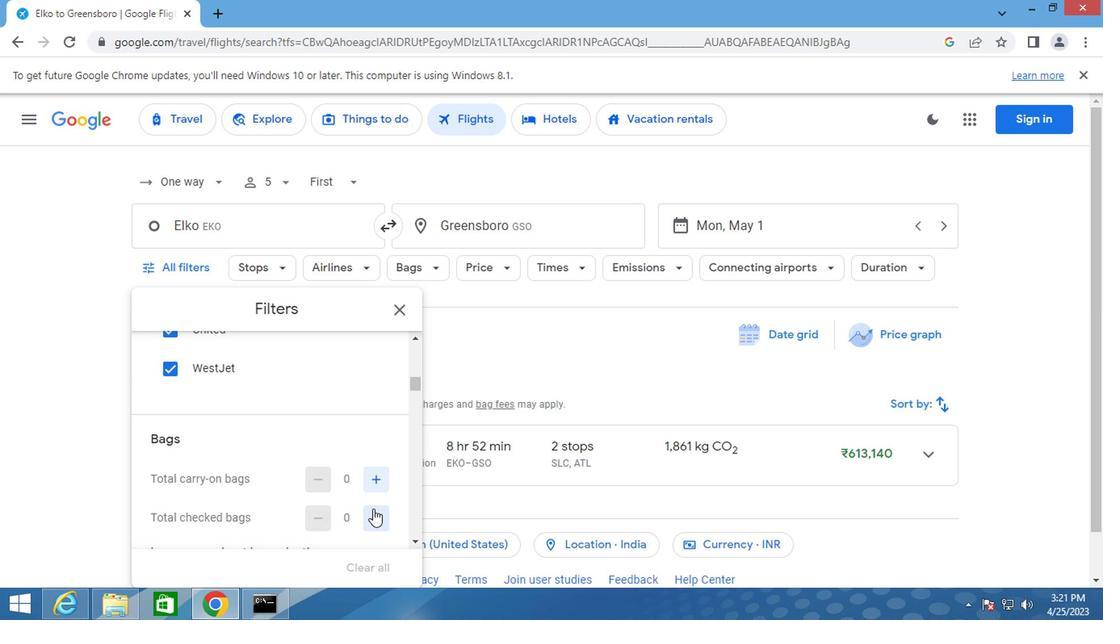 
Action: Mouse pressed left at (381, 514)
Screenshot: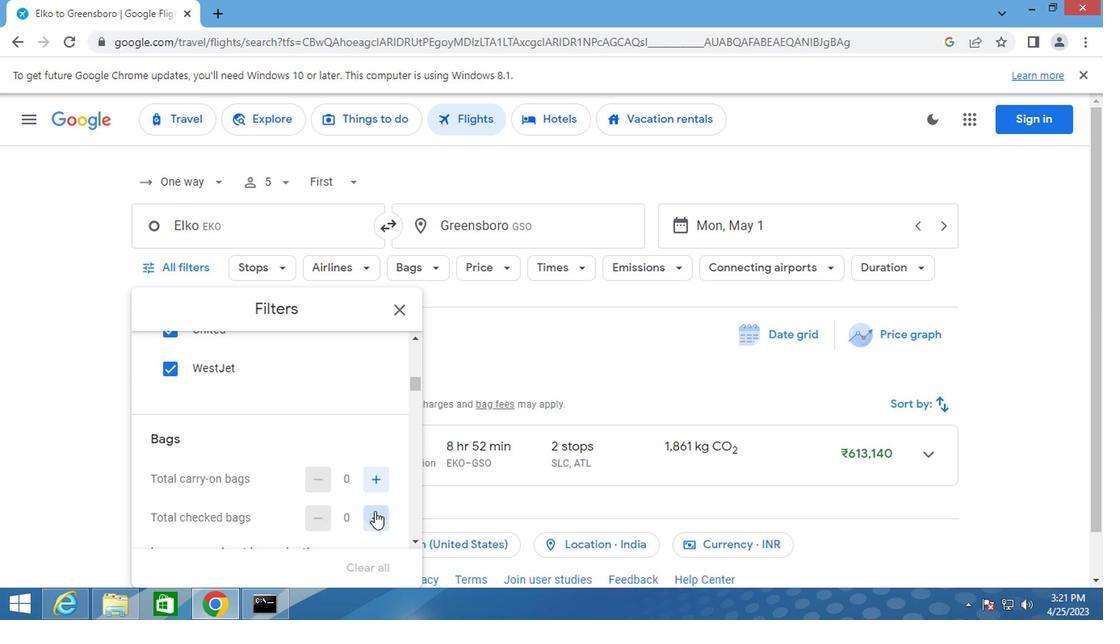 
Action: Mouse pressed left at (381, 514)
Screenshot: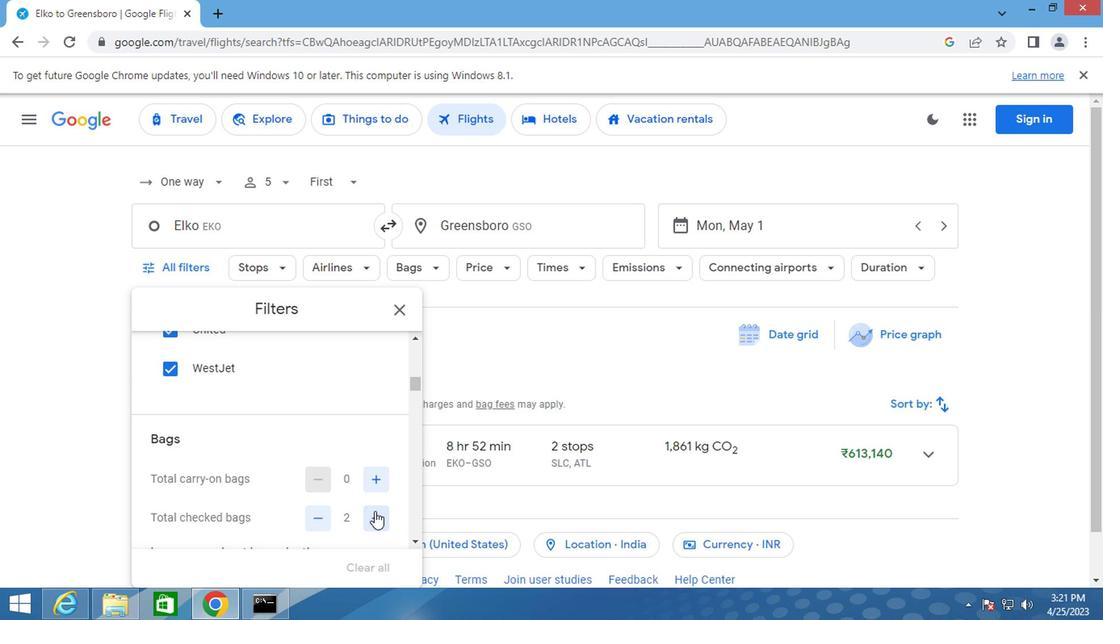 
Action: Mouse moved to (351, 491)
Screenshot: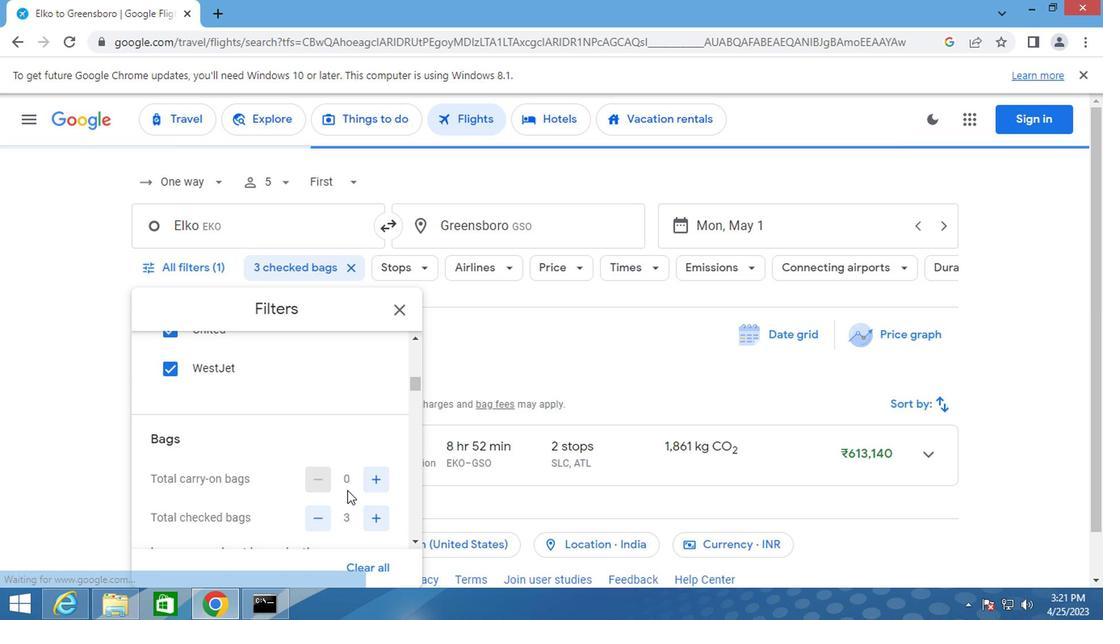 
Action: Mouse scrolled (351, 490) with delta (0, -1)
Screenshot: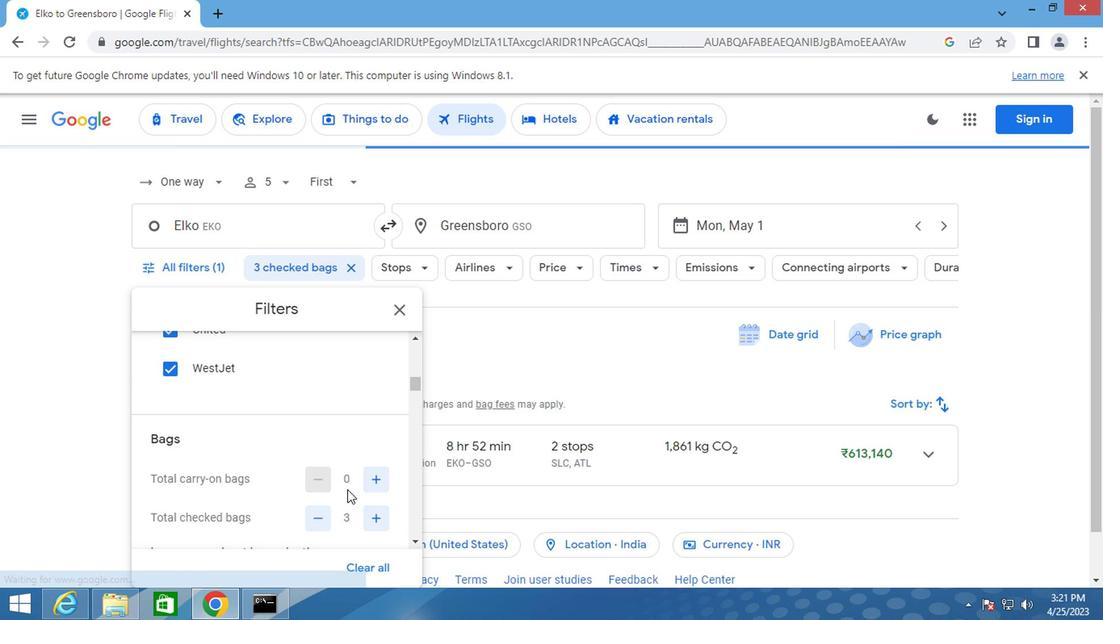 
Action: Mouse moved to (360, 486)
Screenshot: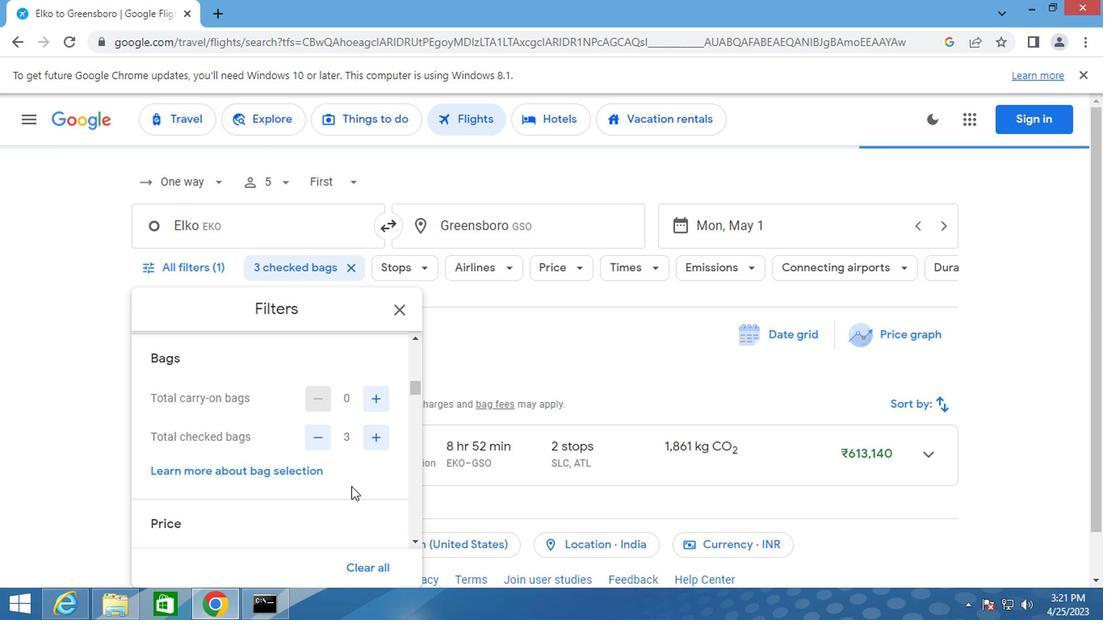 
Action: Mouse scrolled (360, 486) with delta (0, 0)
Screenshot: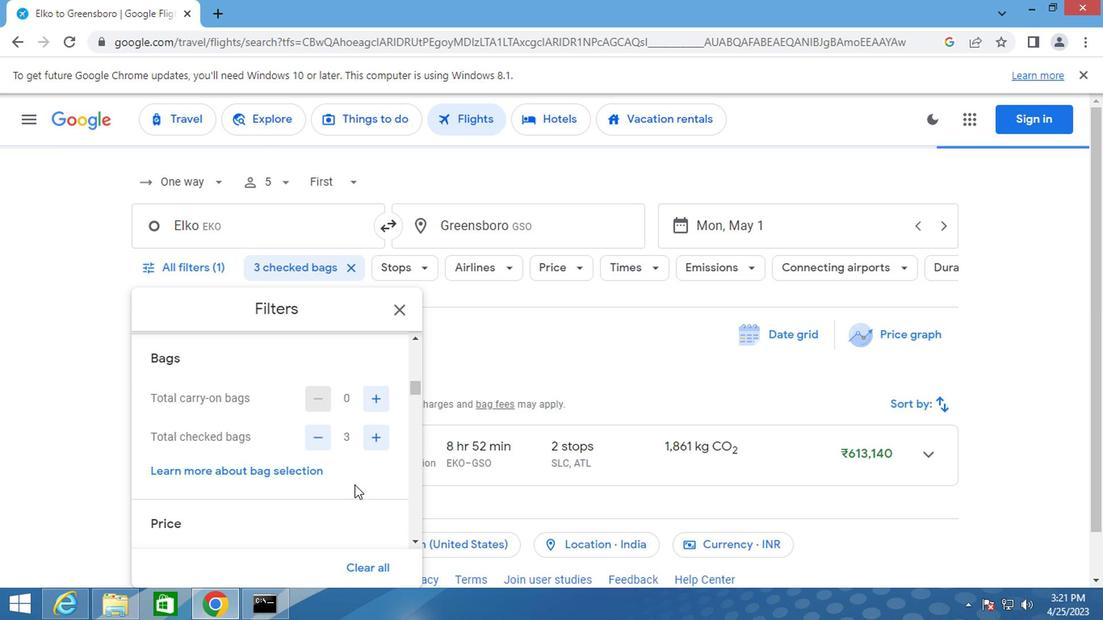 
Action: Mouse scrolled (360, 486) with delta (0, 0)
Screenshot: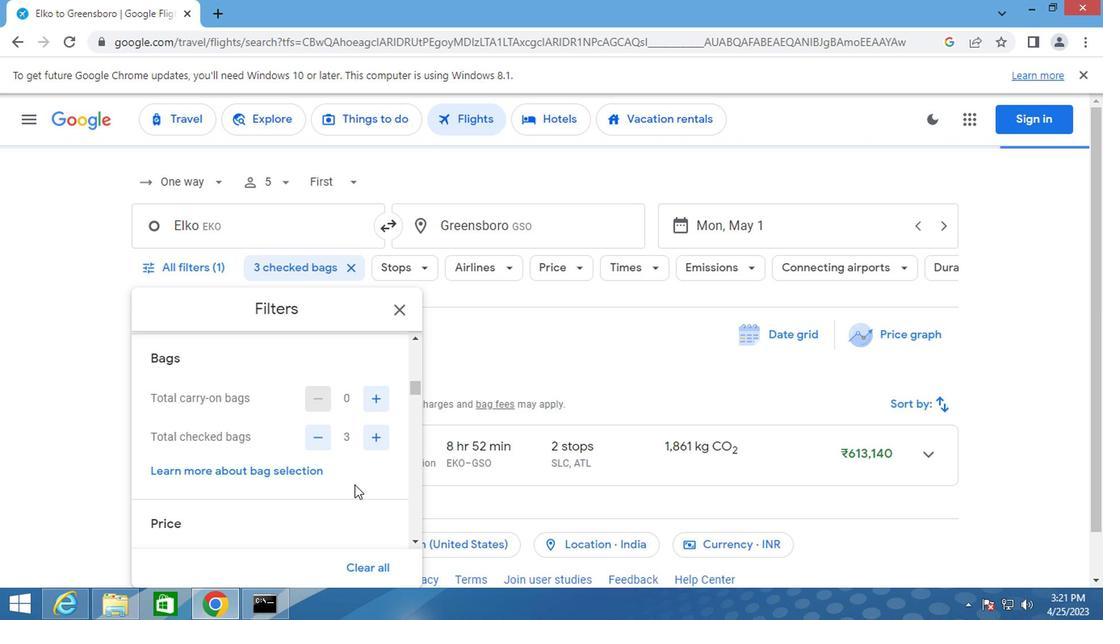 
Action: Mouse moved to (385, 431)
Screenshot: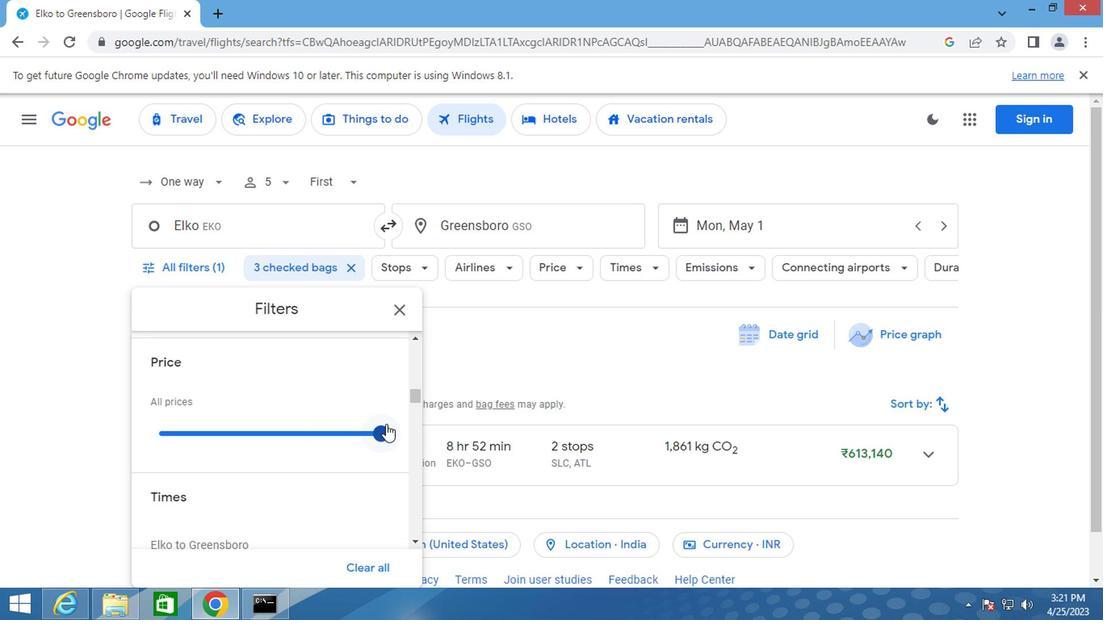 
Action: Mouse pressed left at (385, 431)
Screenshot: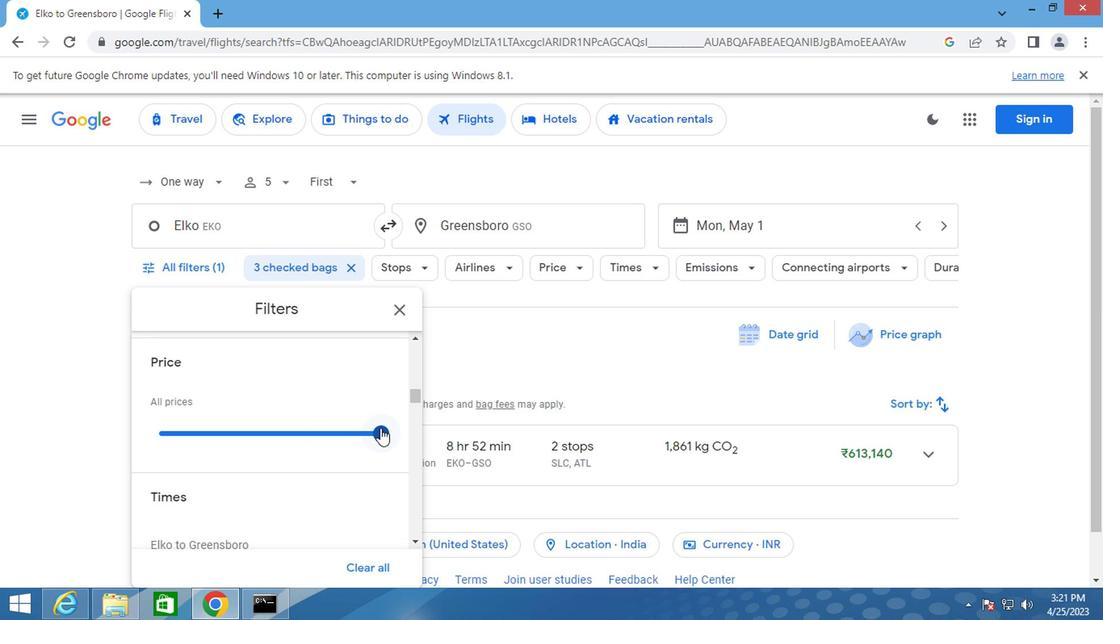 
Action: Mouse moved to (249, 453)
Screenshot: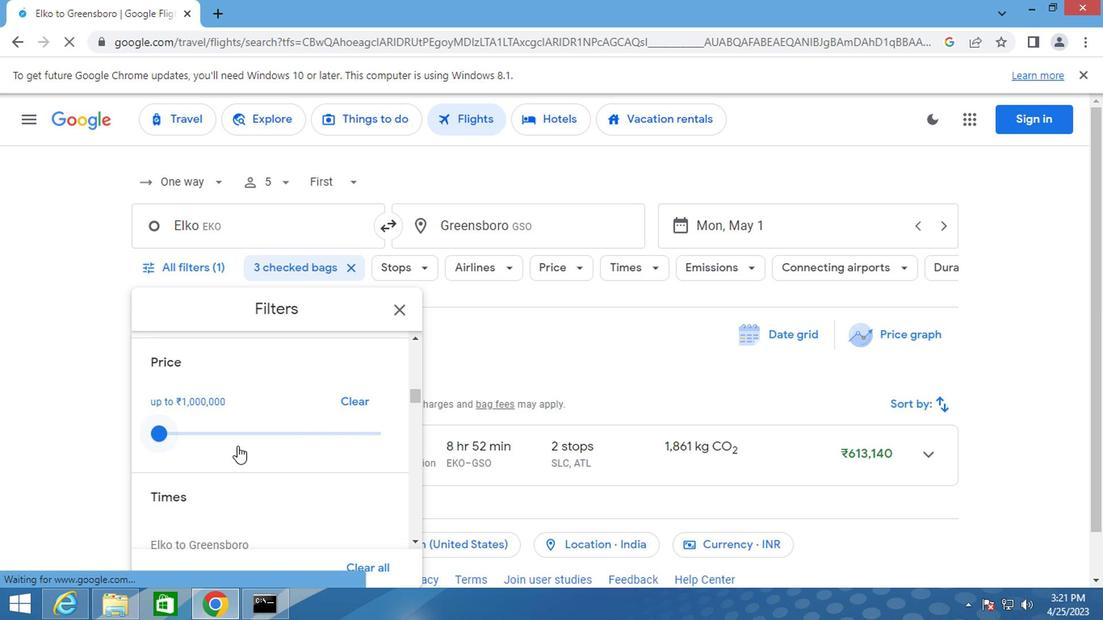 
Action: Mouse scrolled (249, 452) with delta (0, 0)
Screenshot: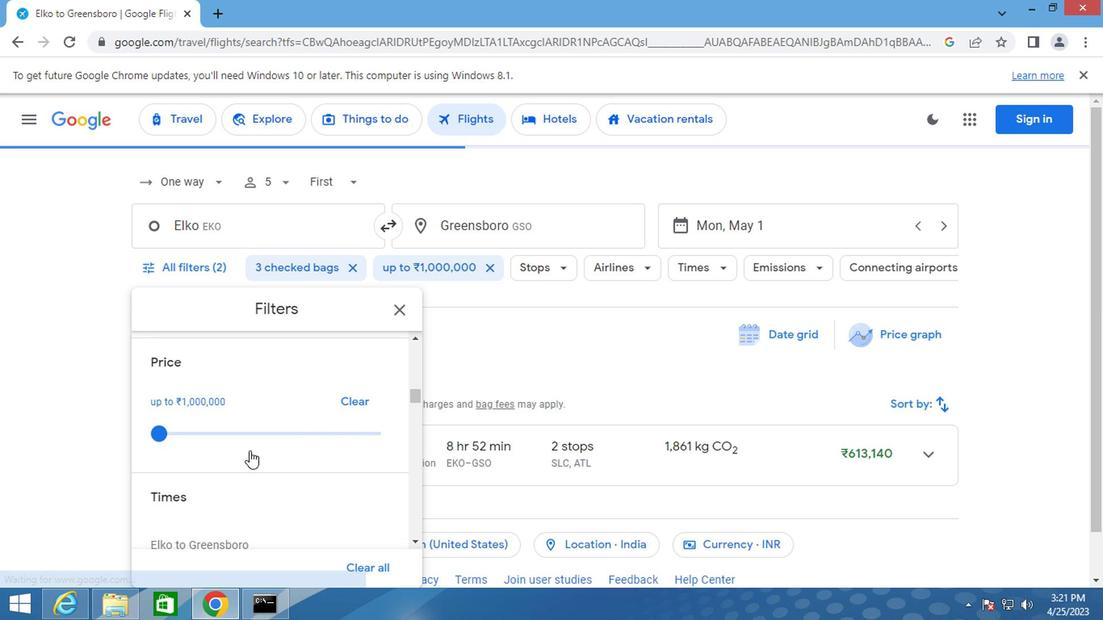
Action: Mouse scrolled (249, 452) with delta (0, 0)
Screenshot: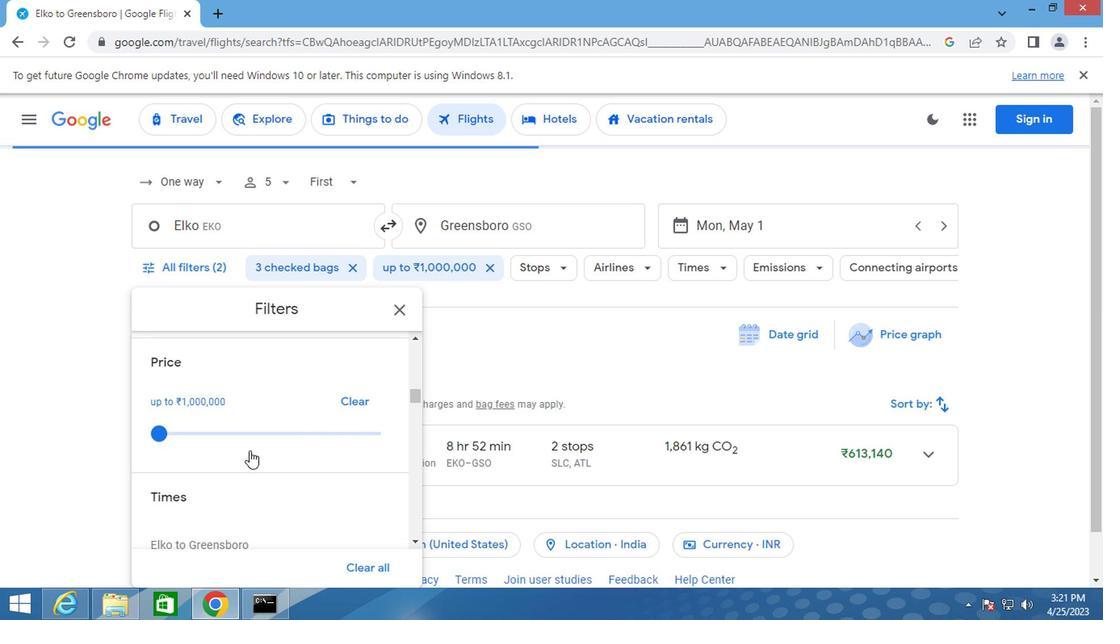 
Action: Mouse moved to (185, 456)
Screenshot: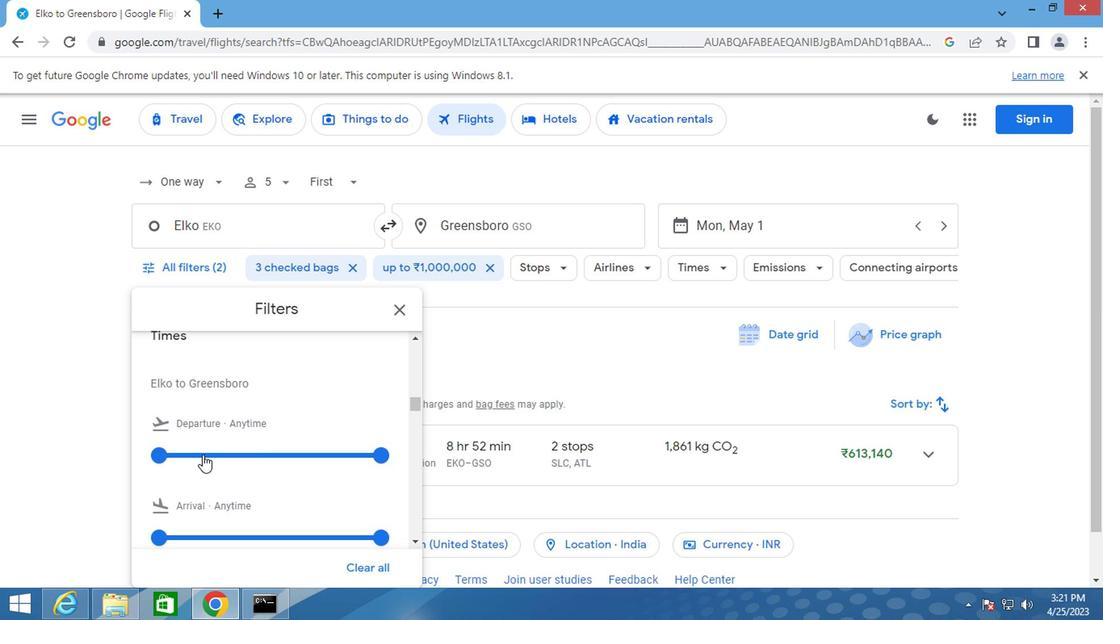 
Action: Mouse pressed left at (185, 456)
Screenshot: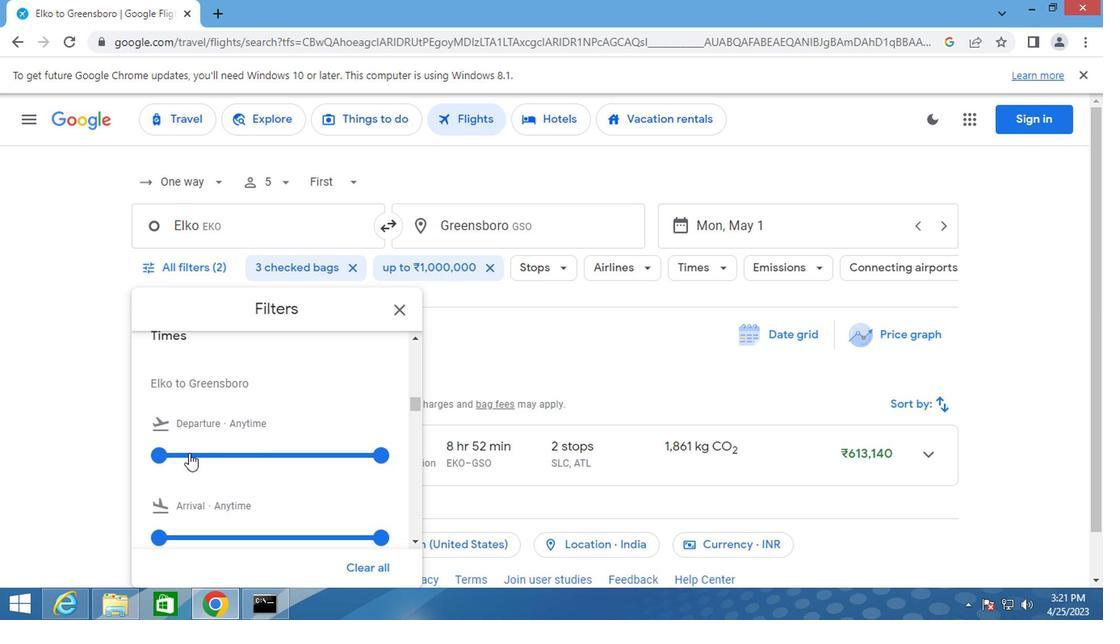 
Action: Mouse moved to (252, 455)
Screenshot: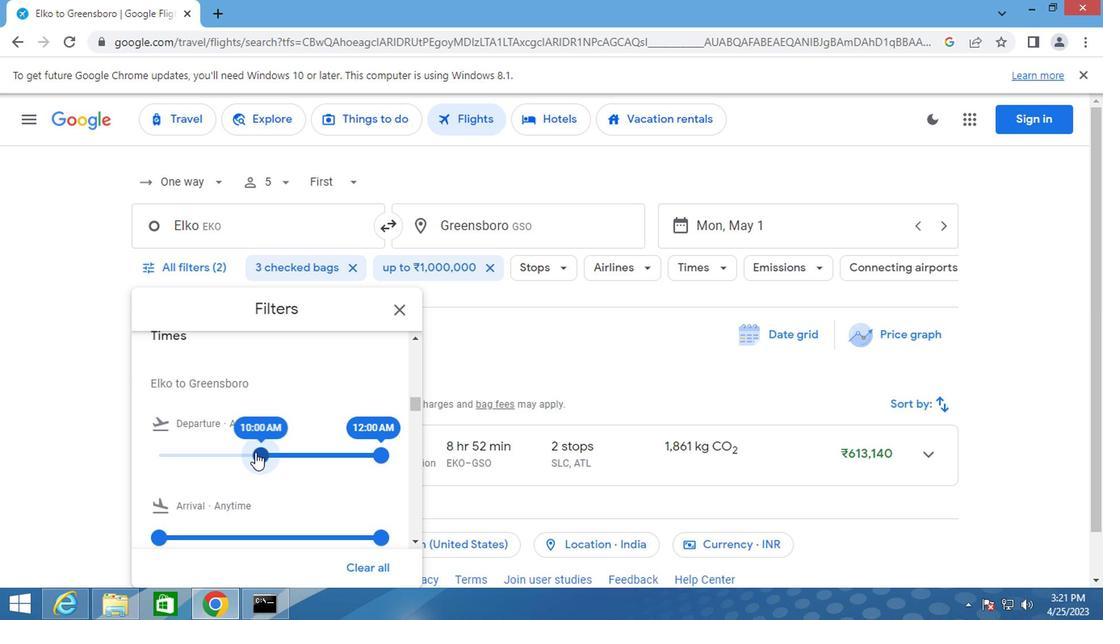 
Action: Mouse pressed left at (252, 455)
Screenshot: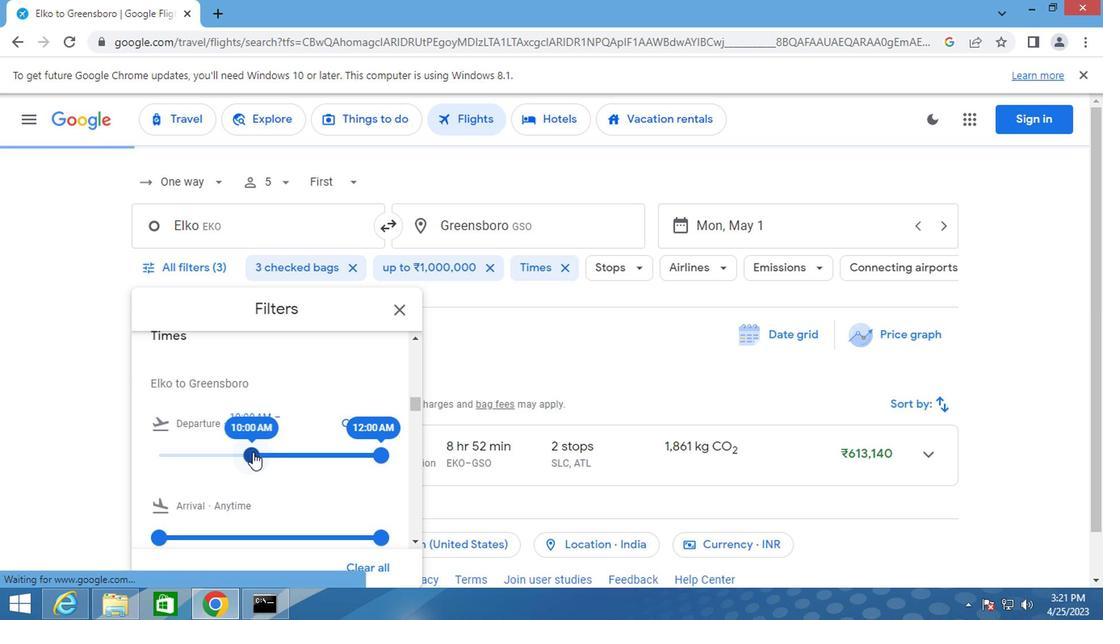 
Action: Mouse moved to (401, 314)
Screenshot: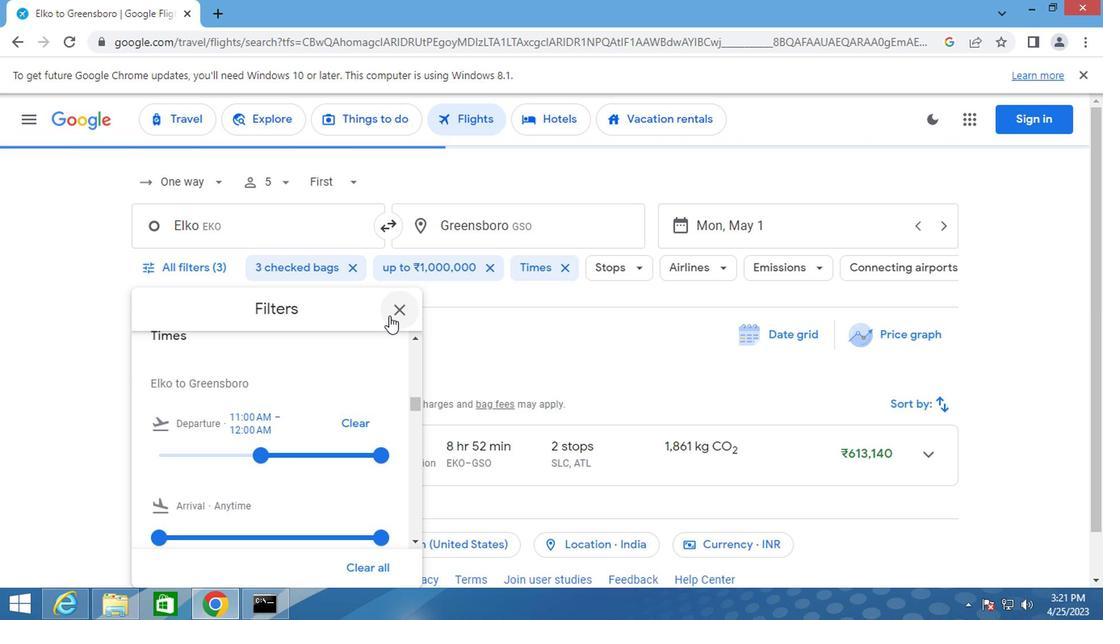 
Action: Mouse pressed left at (401, 314)
Screenshot: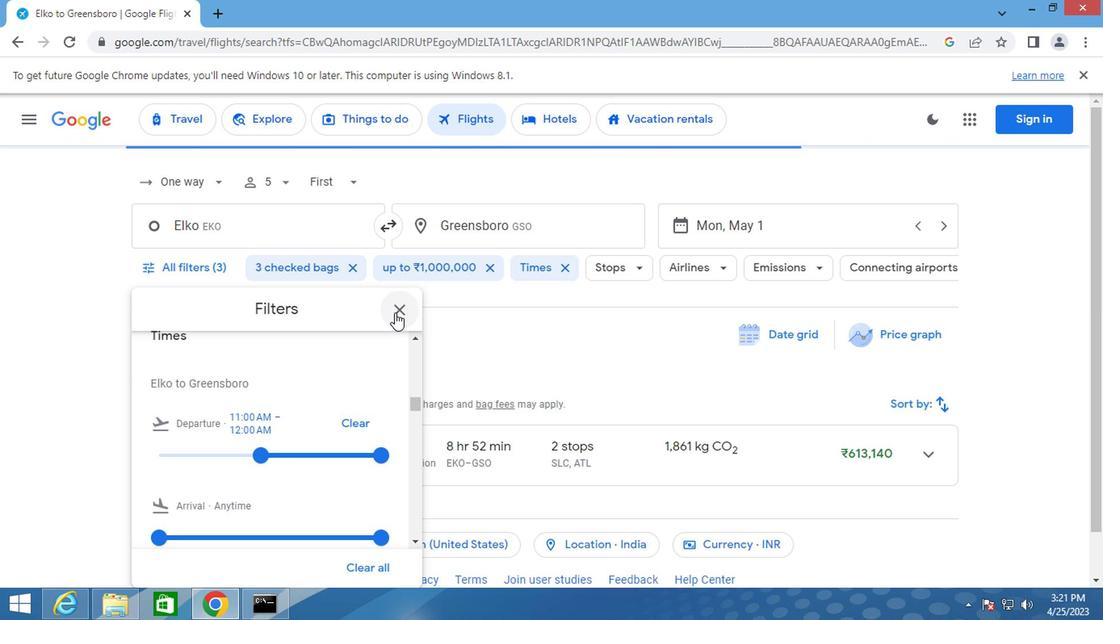 
Action: Mouse moved to (402, 314)
Screenshot: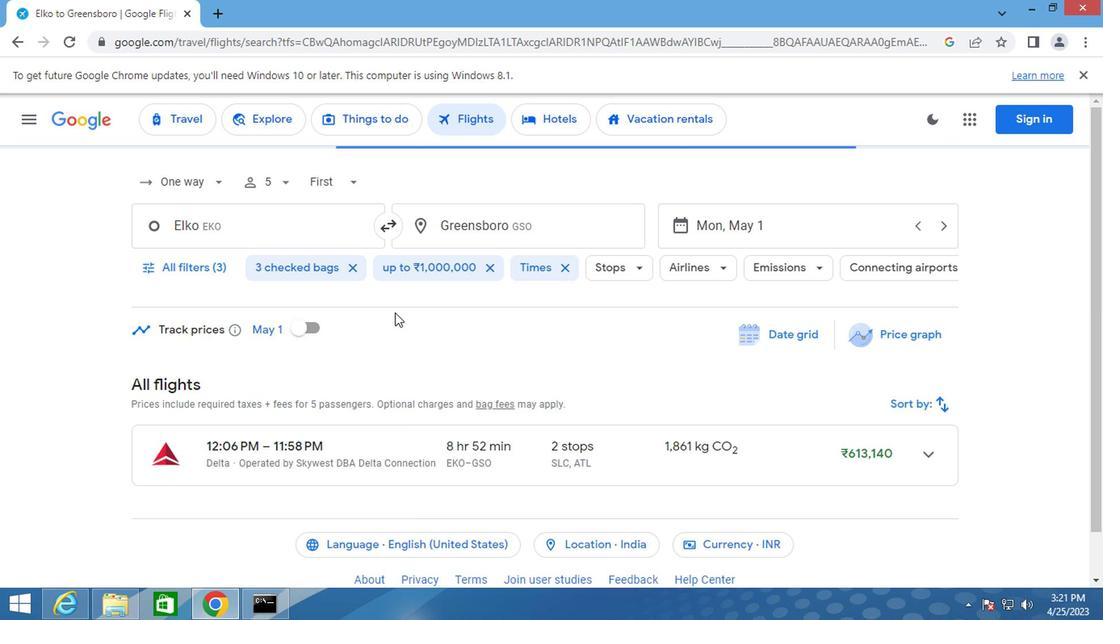 
Action: Key pressed <Key.f8>
Screenshot: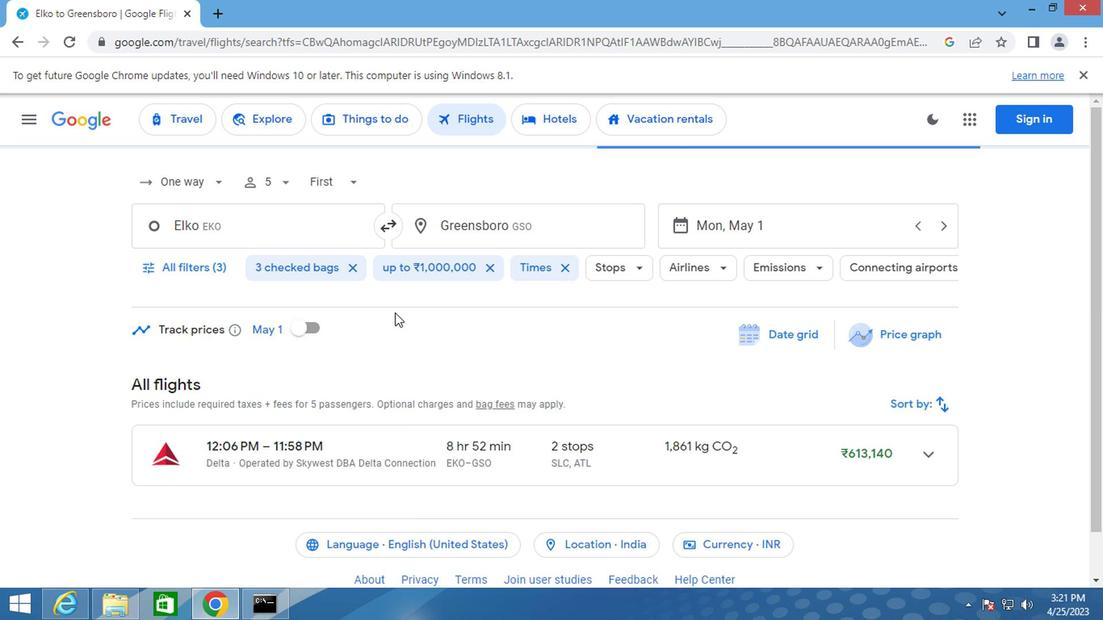 
